 Task: Search one way flight ticket for 3 adults, 3 children in business from Ketchikan: Ketchikan International Airport to South Bend: South Bend International Airport on 8-6-2023. Choice of flights is Royal air maroc. Number of bags: 4 checked bags. Price is upto 84000. Outbound departure time preference is 10:30.
Action: Mouse moved to (365, 152)
Screenshot: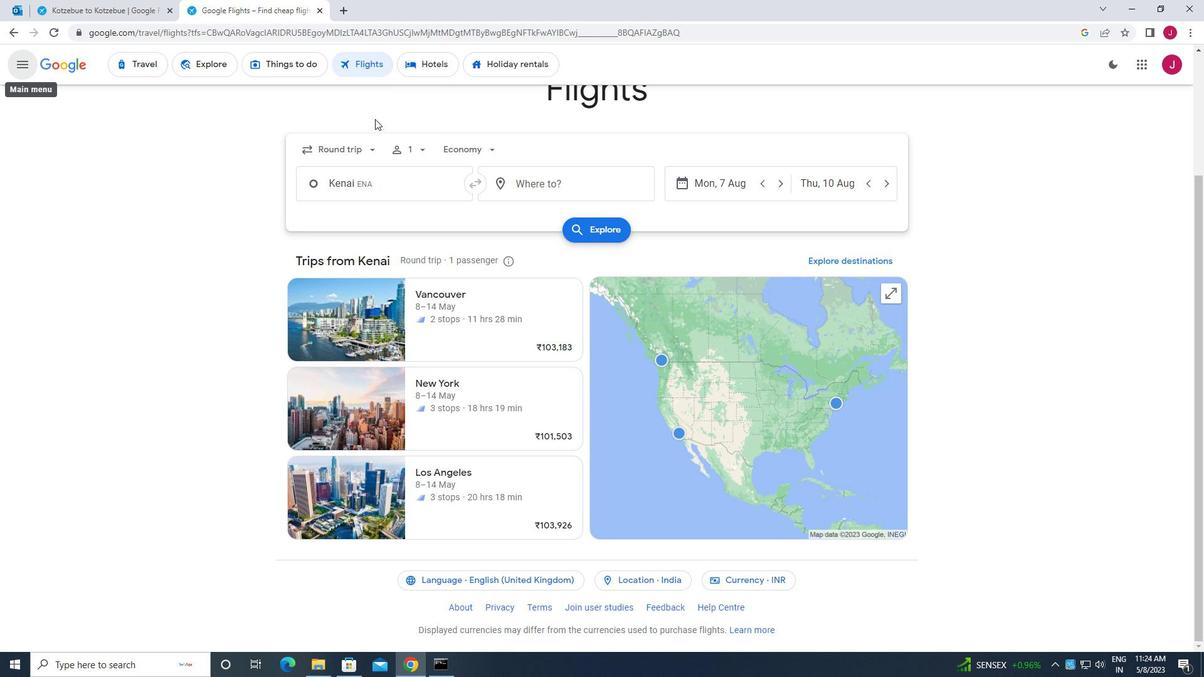 
Action: Mouse pressed left at (365, 152)
Screenshot: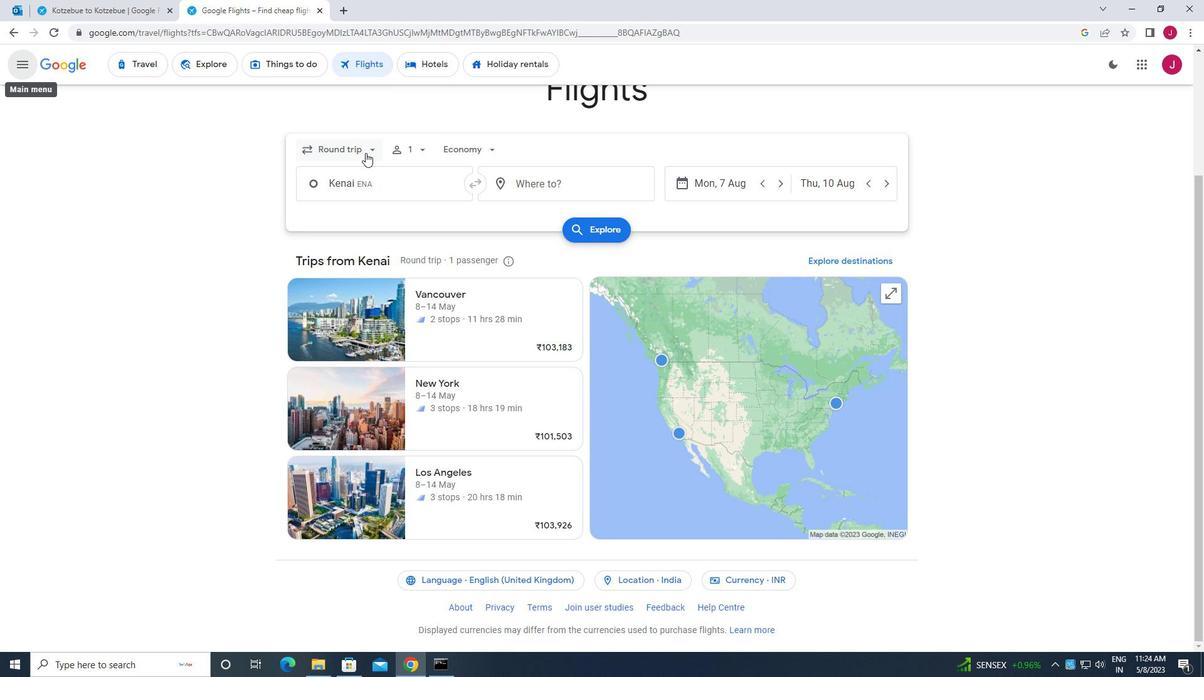 
Action: Mouse moved to (366, 204)
Screenshot: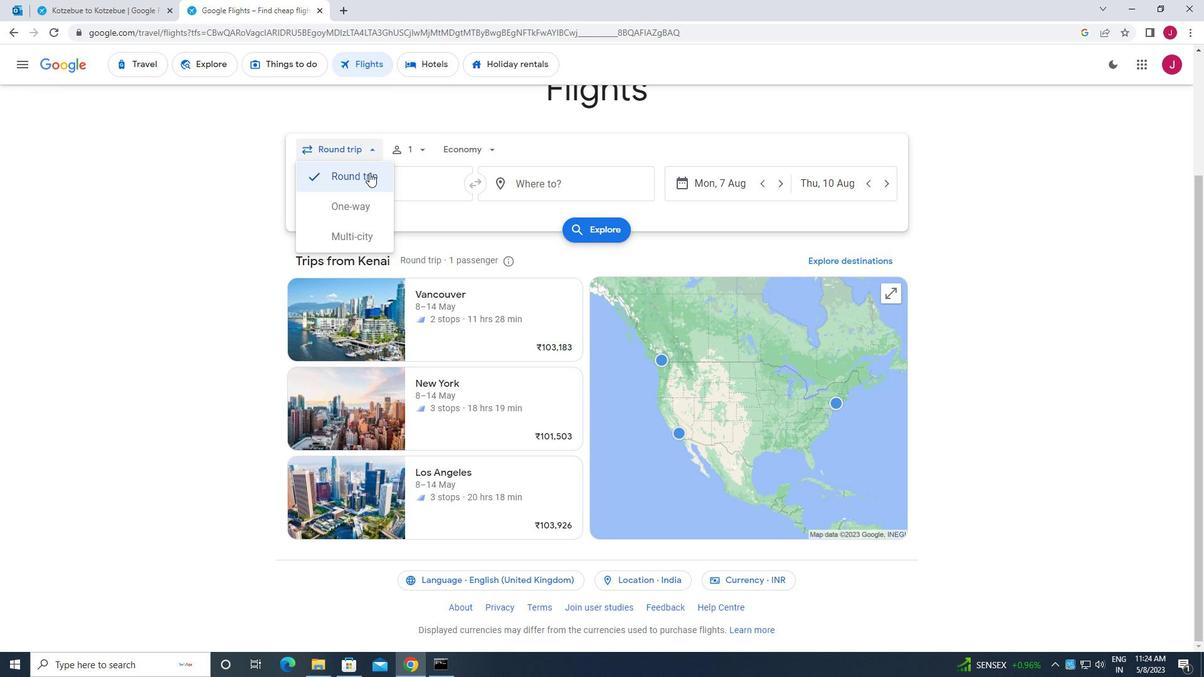 
Action: Mouse pressed left at (366, 204)
Screenshot: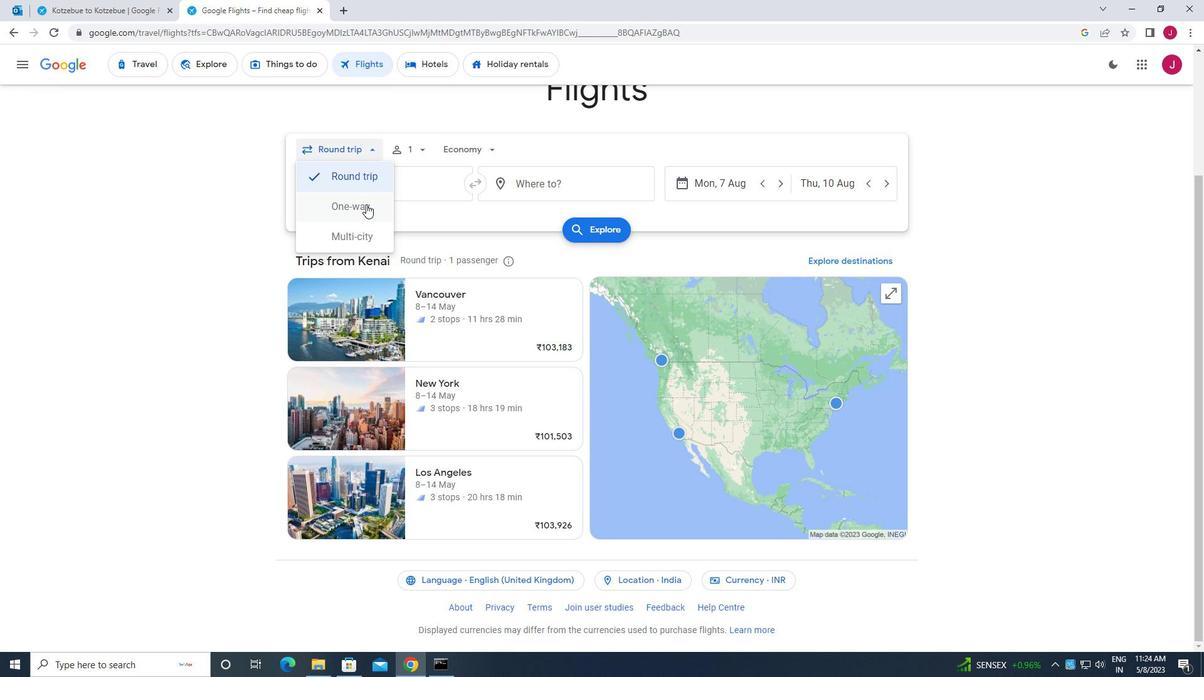
Action: Mouse moved to (417, 152)
Screenshot: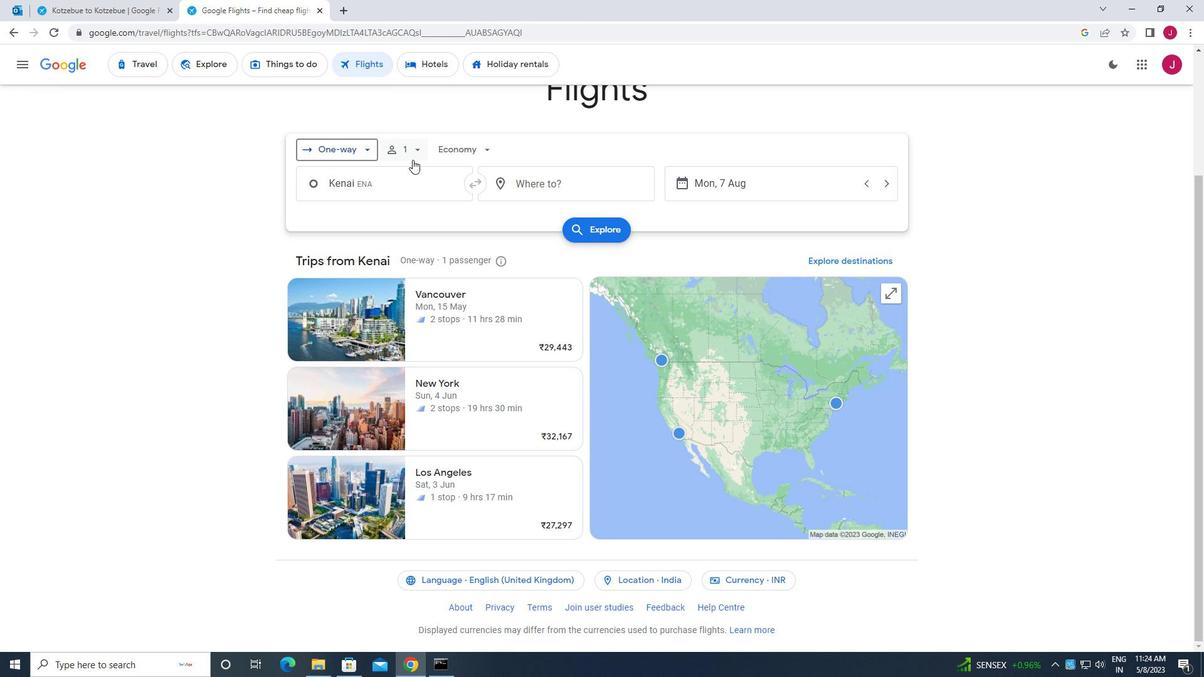 
Action: Mouse pressed left at (417, 152)
Screenshot: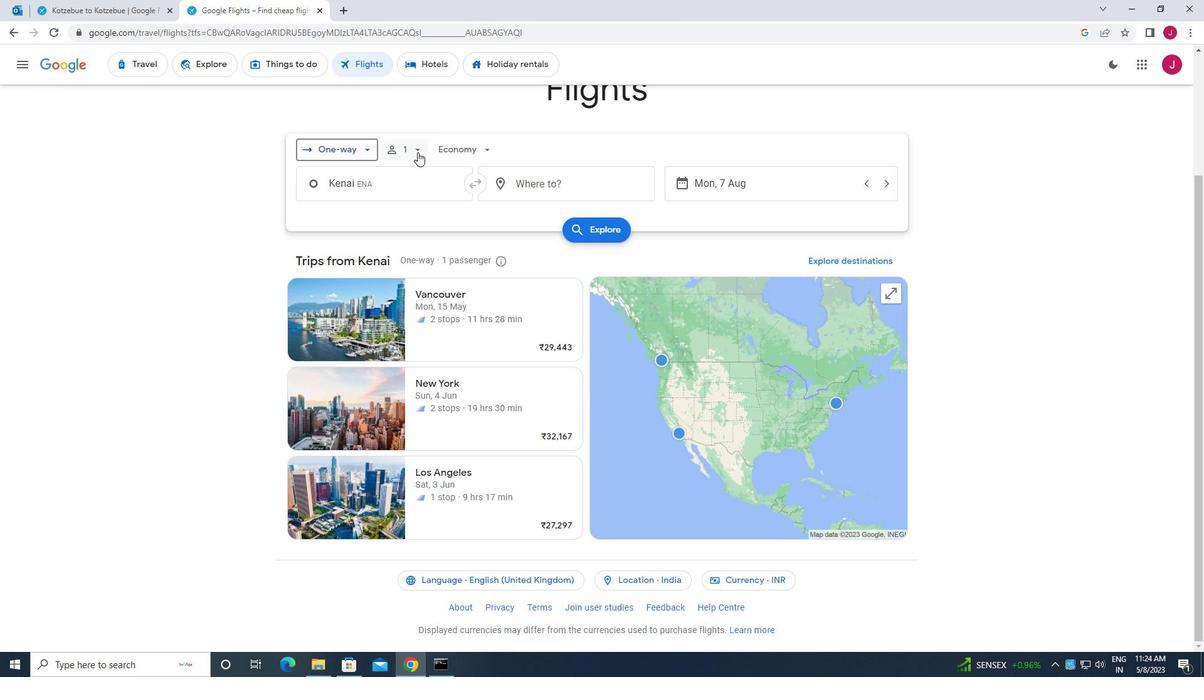 
Action: Mouse moved to (522, 184)
Screenshot: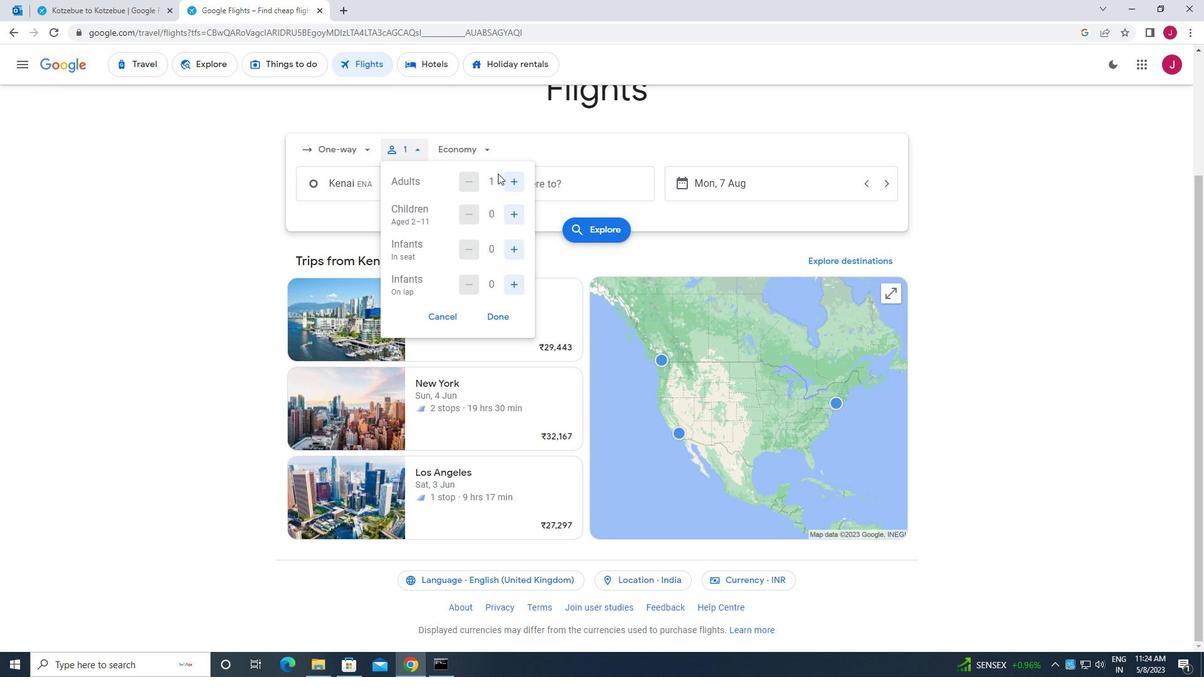 
Action: Mouse pressed left at (522, 184)
Screenshot: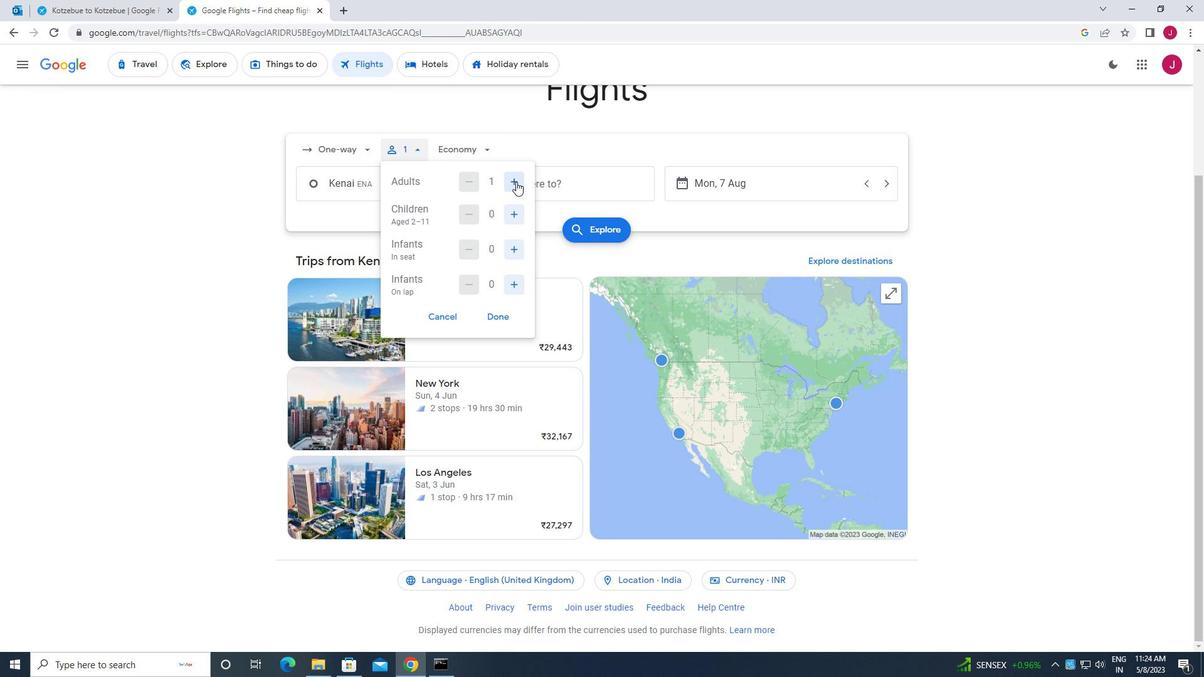 
Action: Mouse pressed left at (522, 184)
Screenshot: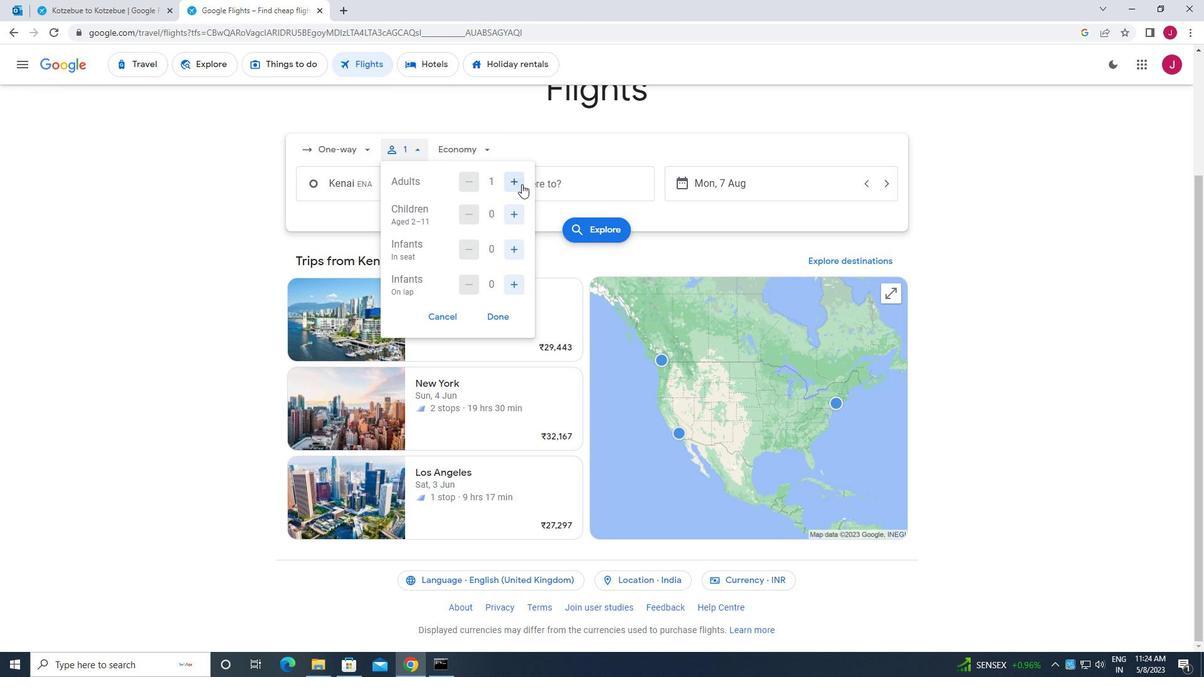 
Action: Mouse moved to (515, 213)
Screenshot: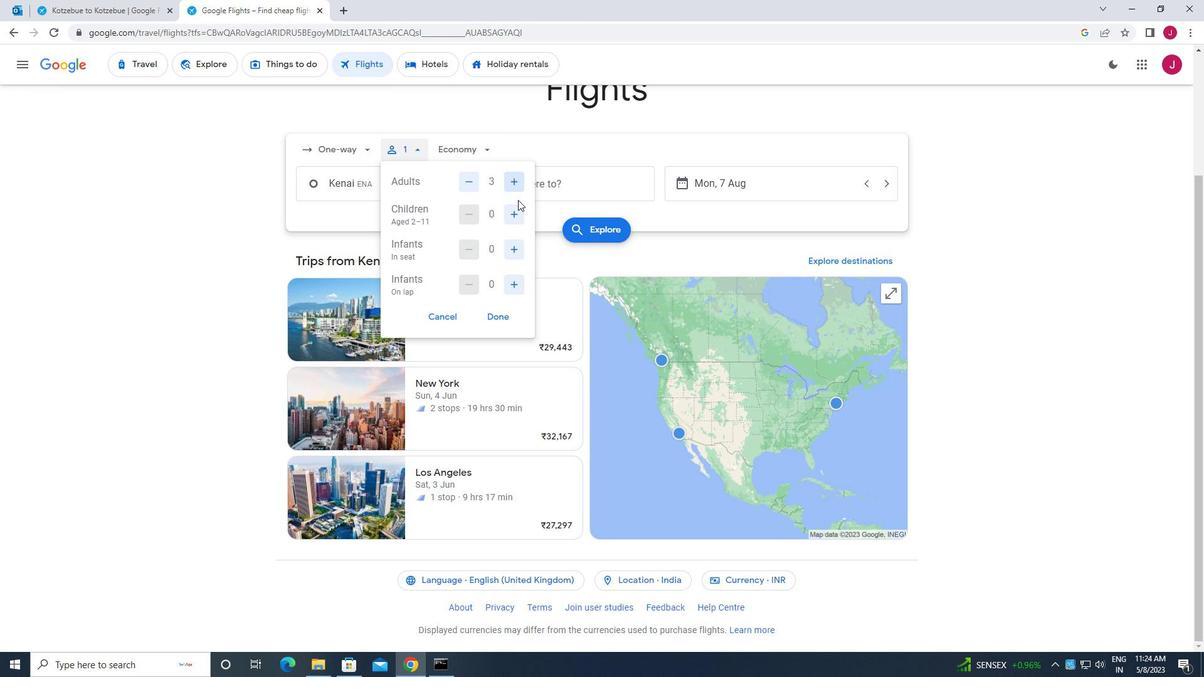 
Action: Mouse pressed left at (515, 213)
Screenshot: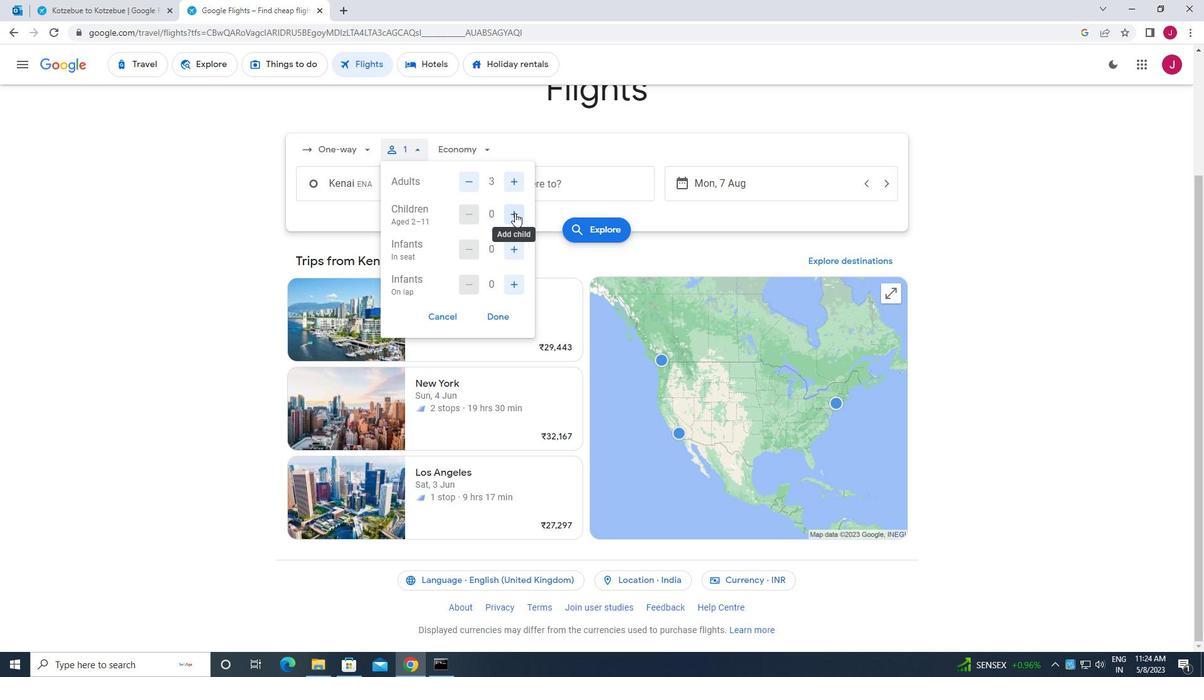 
Action: Mouse pressed left at (515, 213)
Screenshot: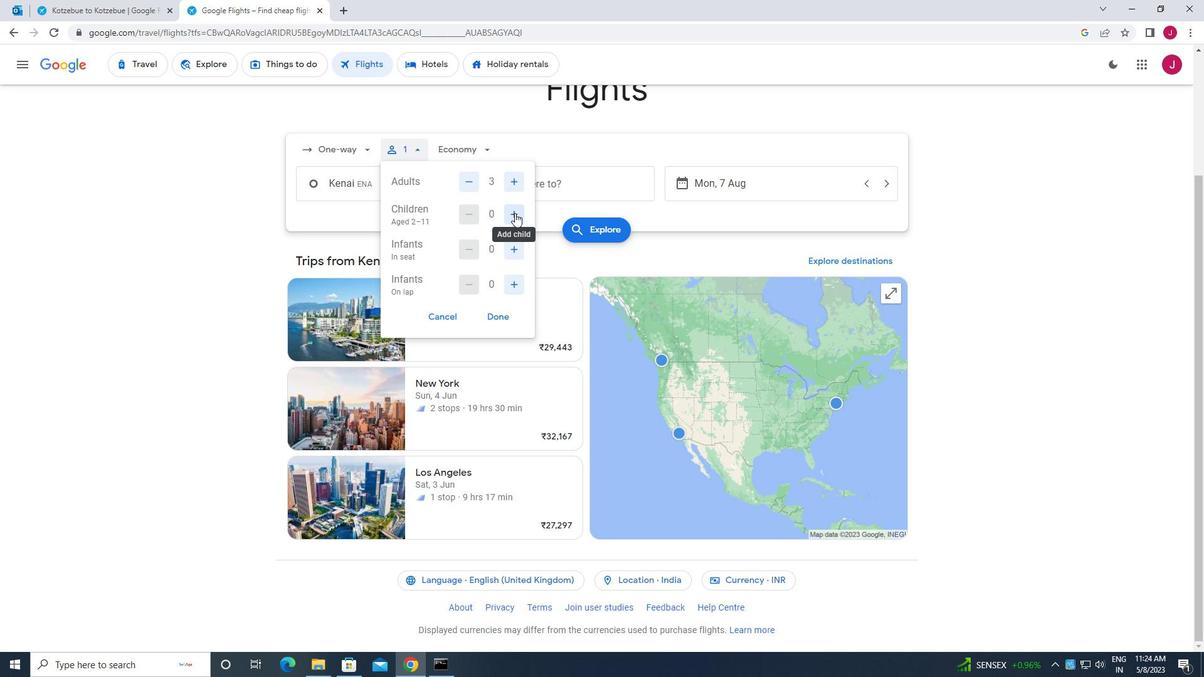 
Action: Mouse moved to (515, 212)
Screenshot: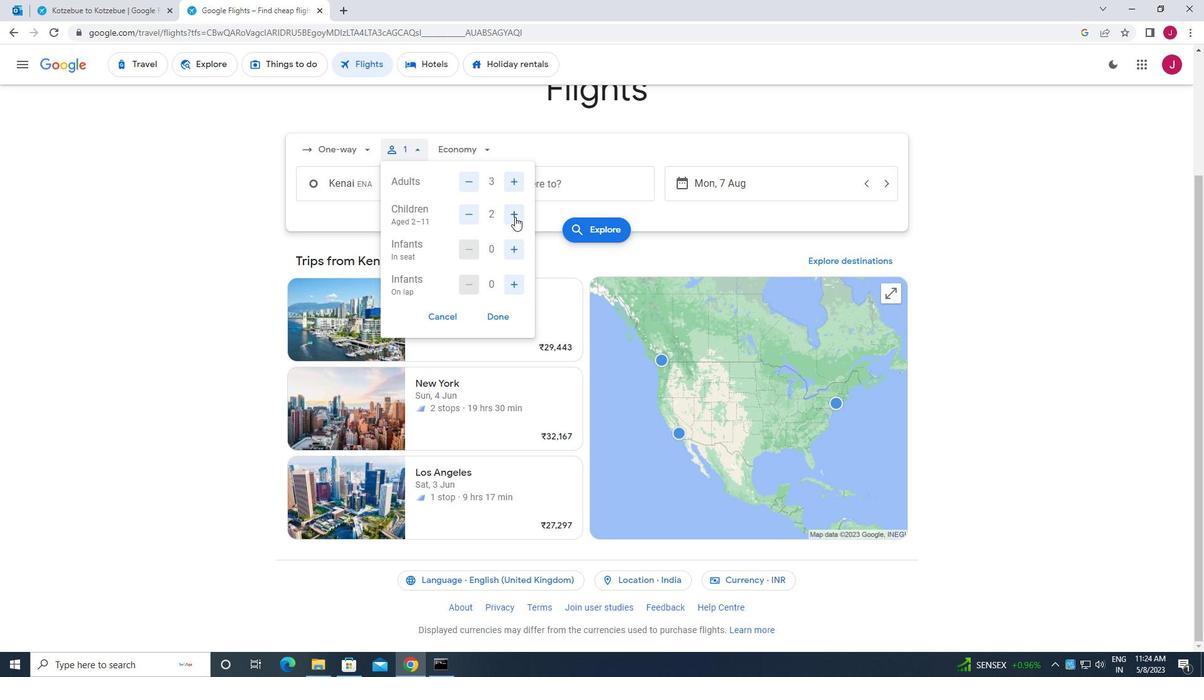 
Action: Mouse pressed left at (515, 212)
Screenshot: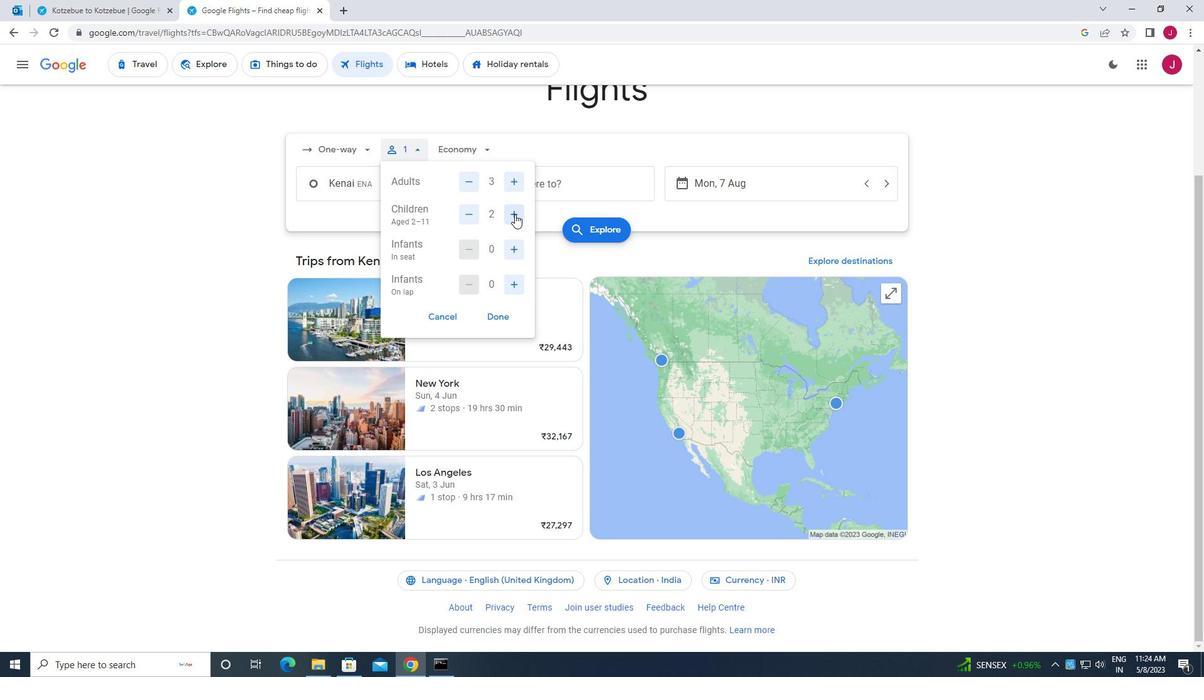 
Action: Mouse moved to (496, 317)
Screenshot: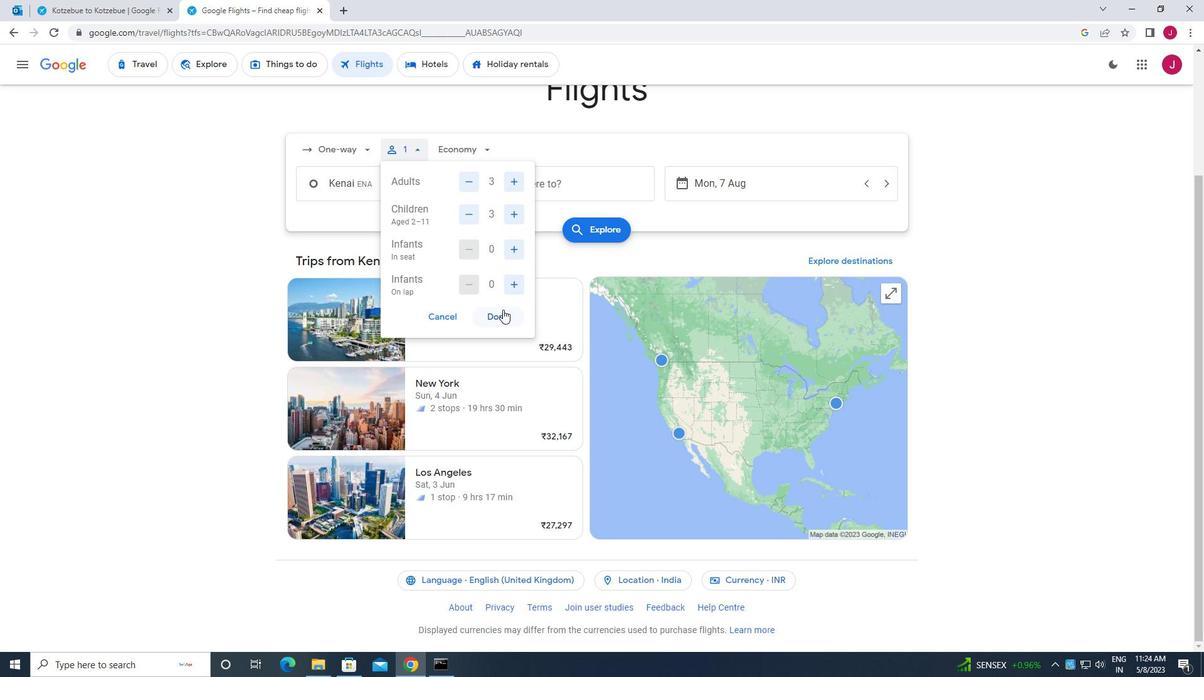 
Action: Mouse pressed left at (496, 317)
Screenshot: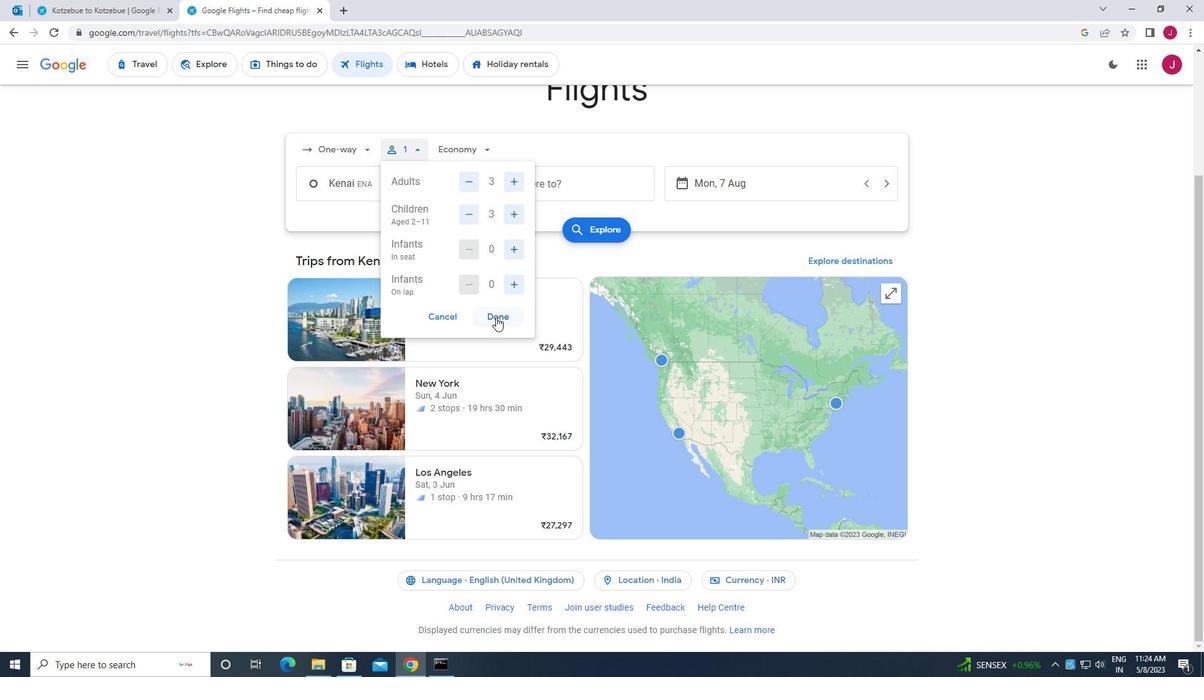 
Action: Mouse moved to (459, 154)
Screenshot: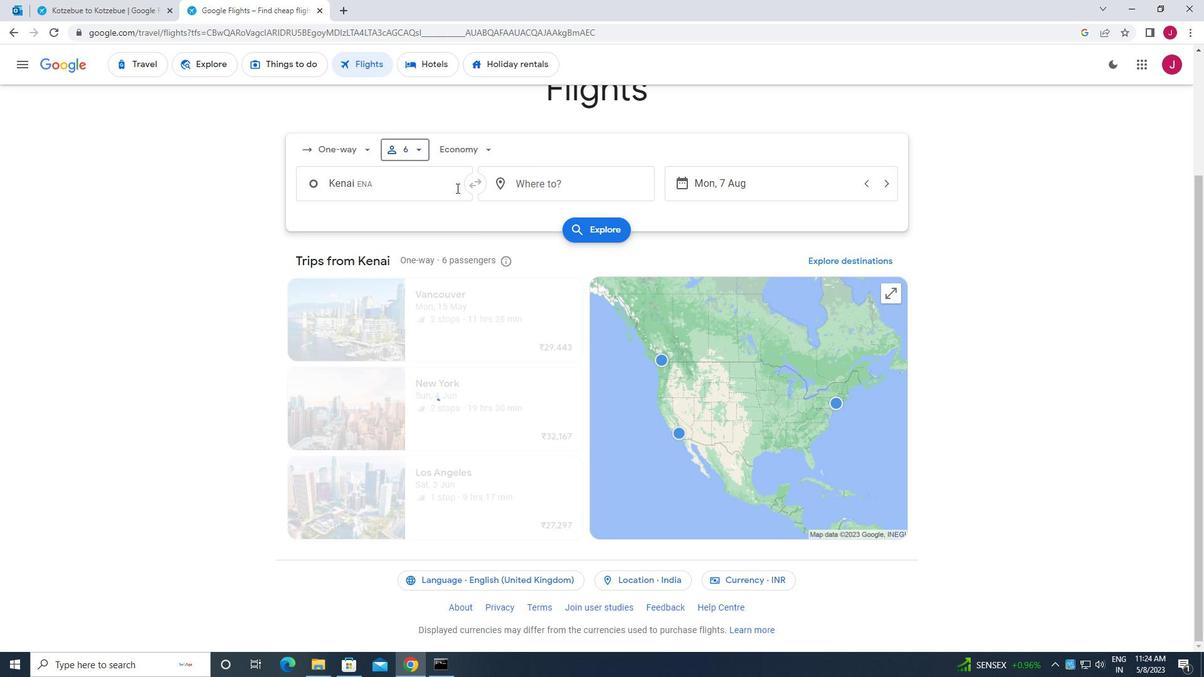 
Action: Mouse pressed left at (459, 154)
Screenshot: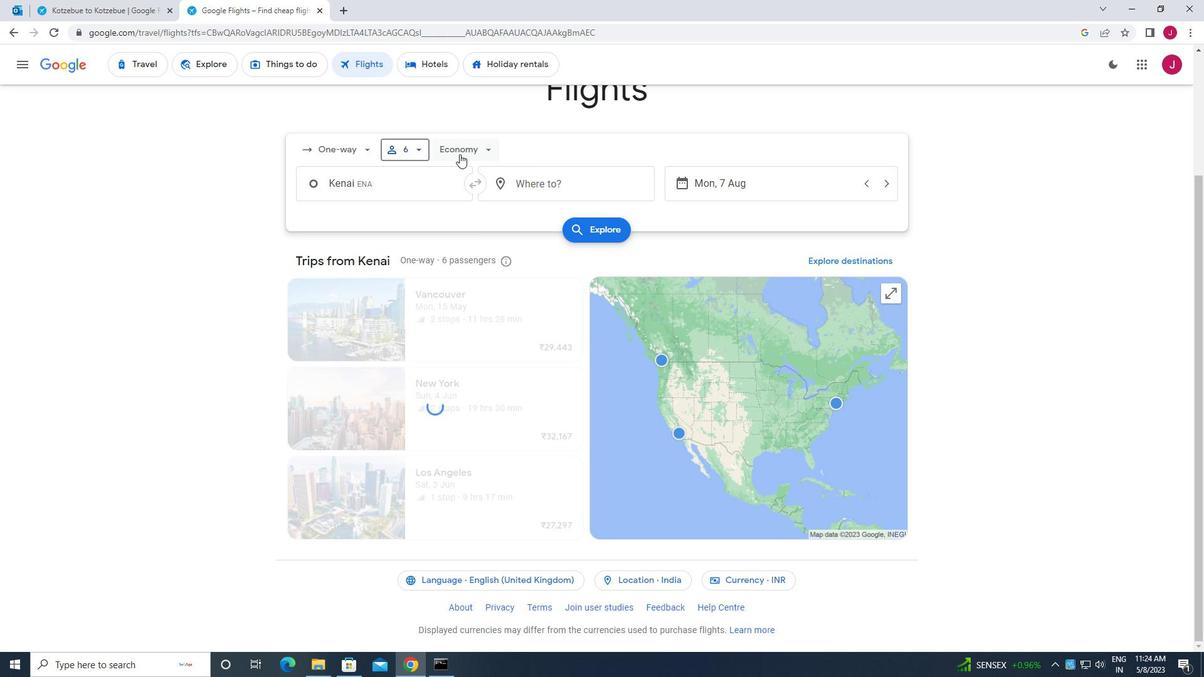
Action: Mouse moved to (476, 235)
Screenshot: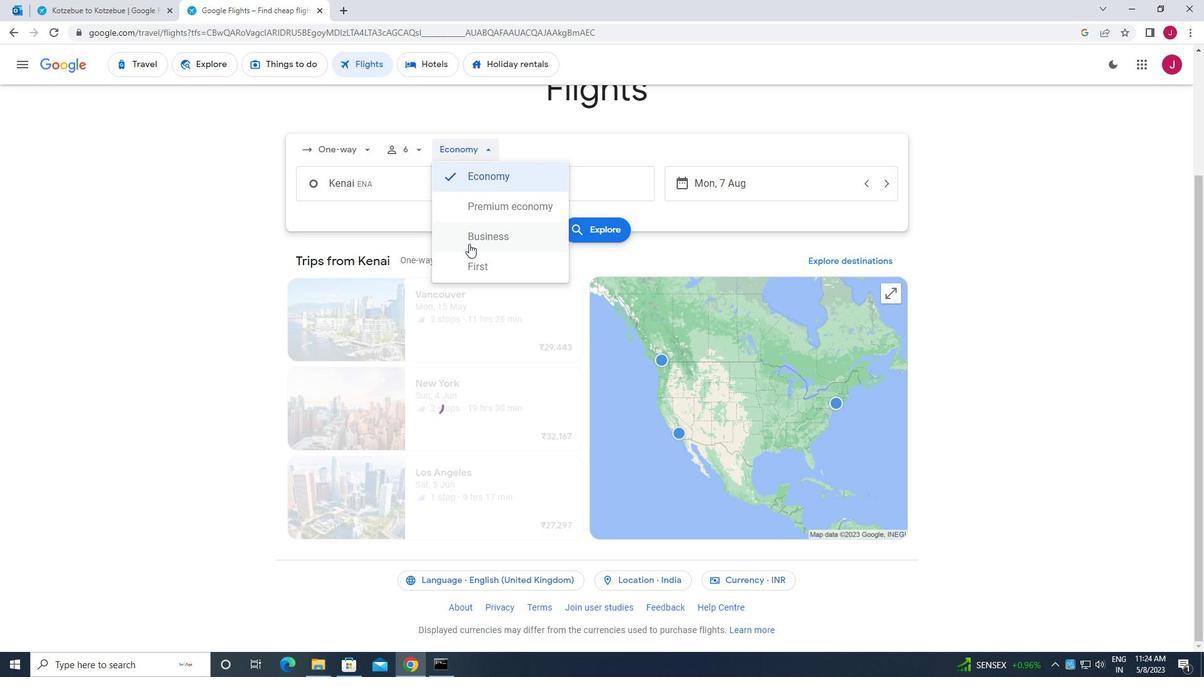 
Action: Mouse pressed left at (476, 235)
Screenshot: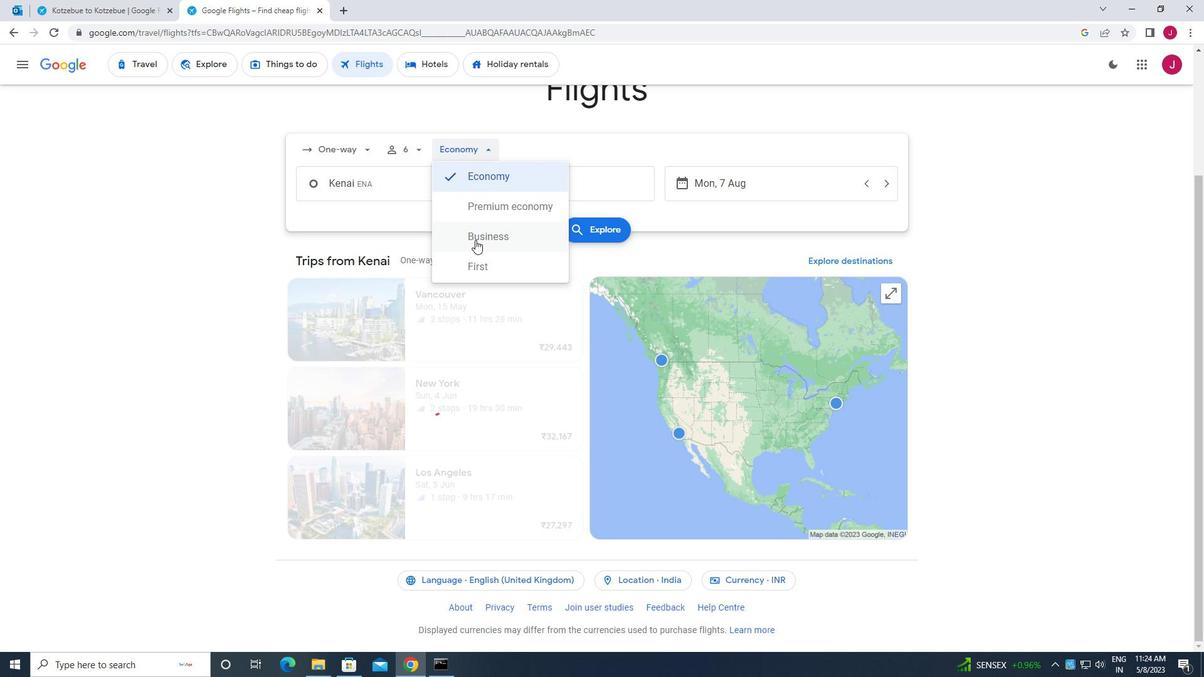 
Action: Mouse moved to (396, 181)
Screenshot: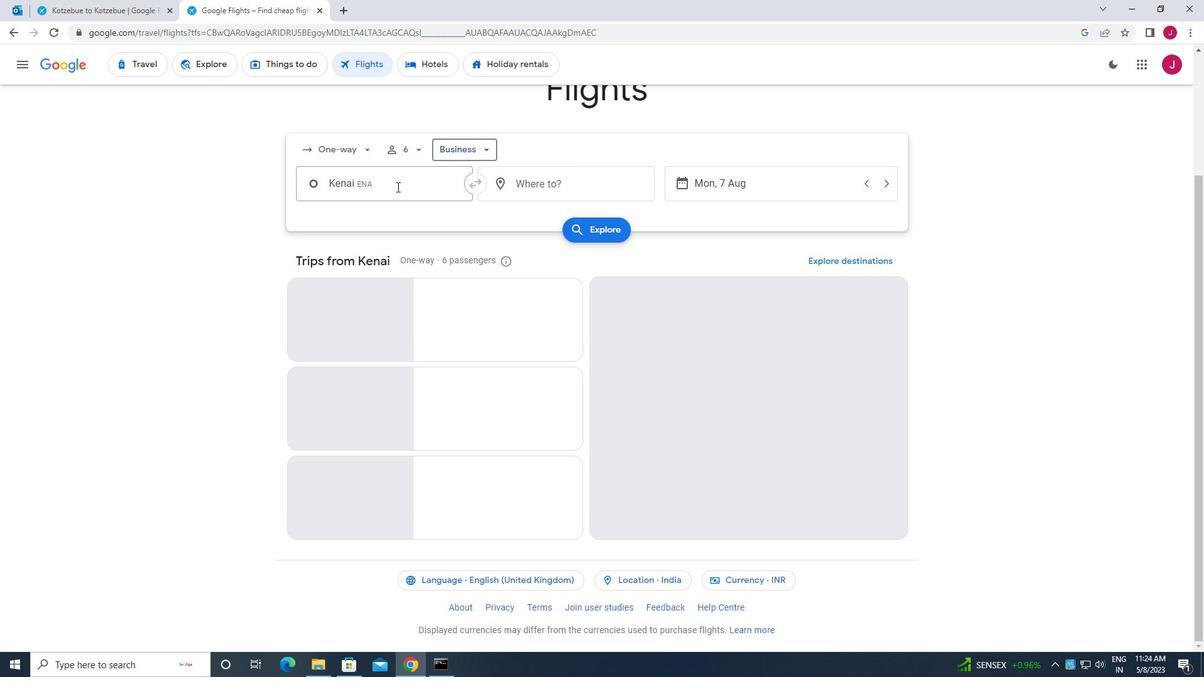 
Action: Mouse pressed left at (396, 181)
Screenshot: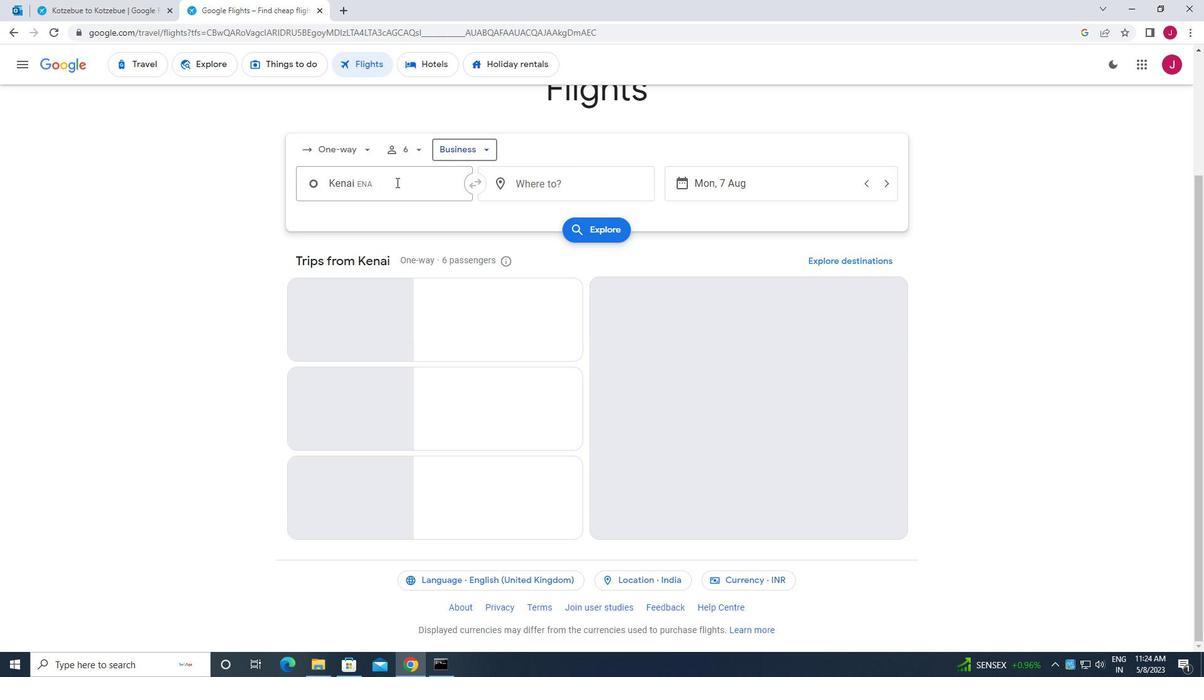 
Action: Mouse moved to (404, 188)
Screenshot: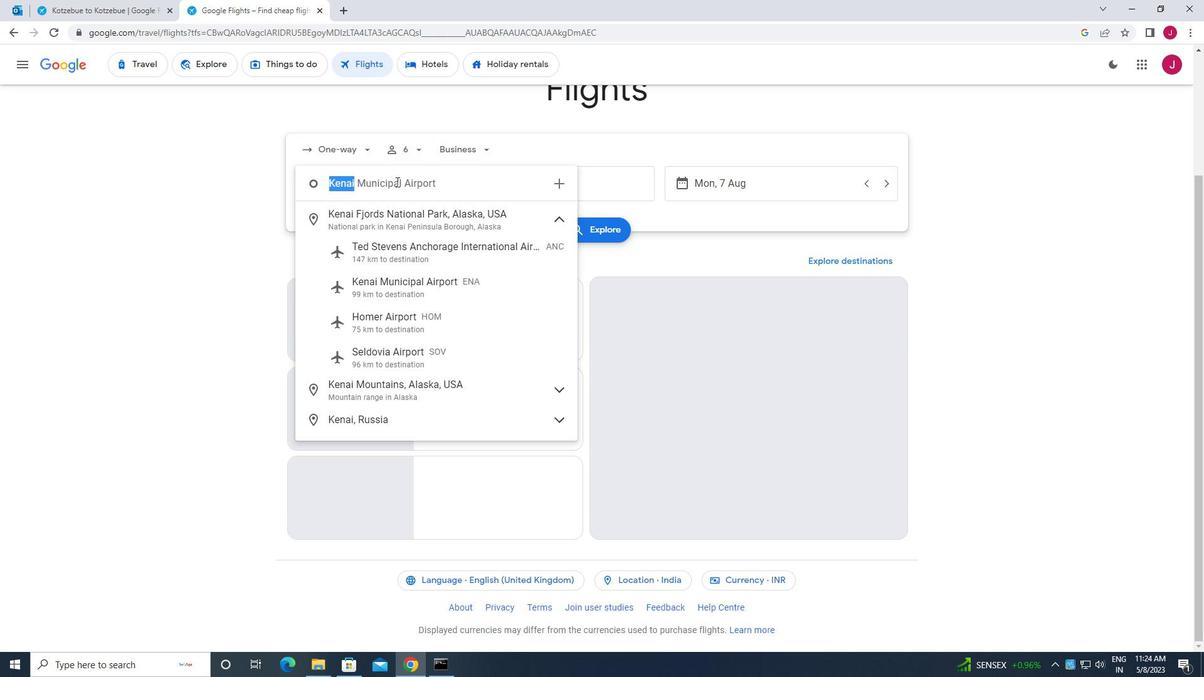 
Action: Key pressed ketchikan
Screenshot: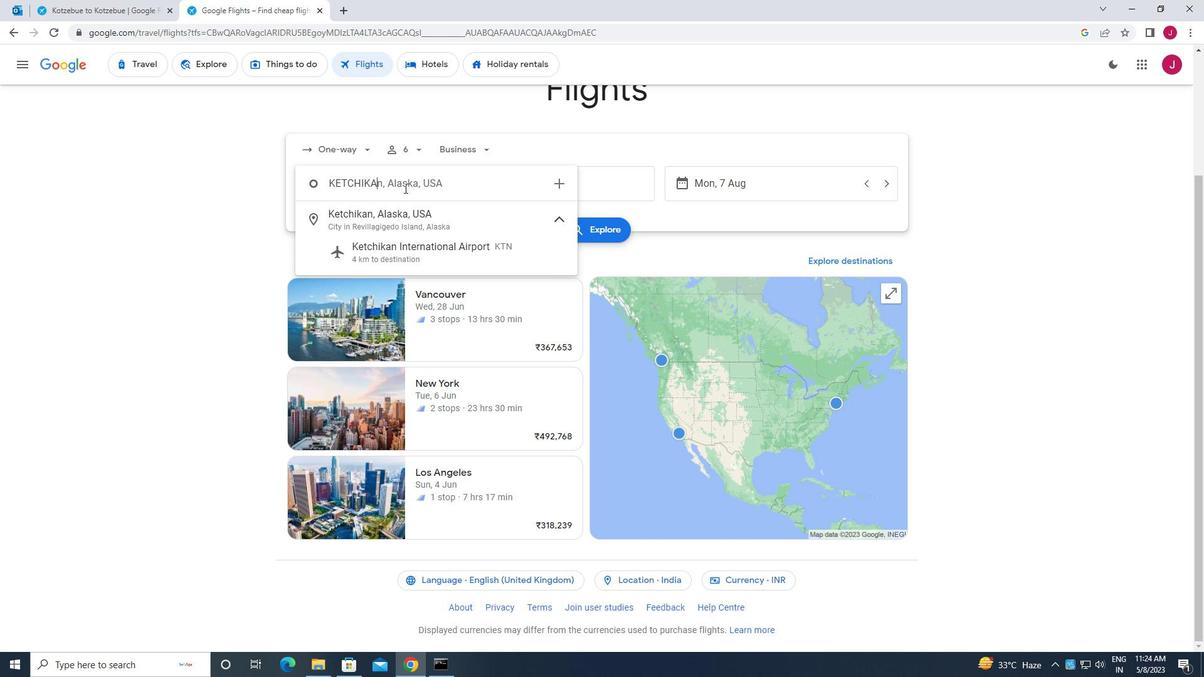 
Action: Mouse moved to (444, 245)
Screenshot: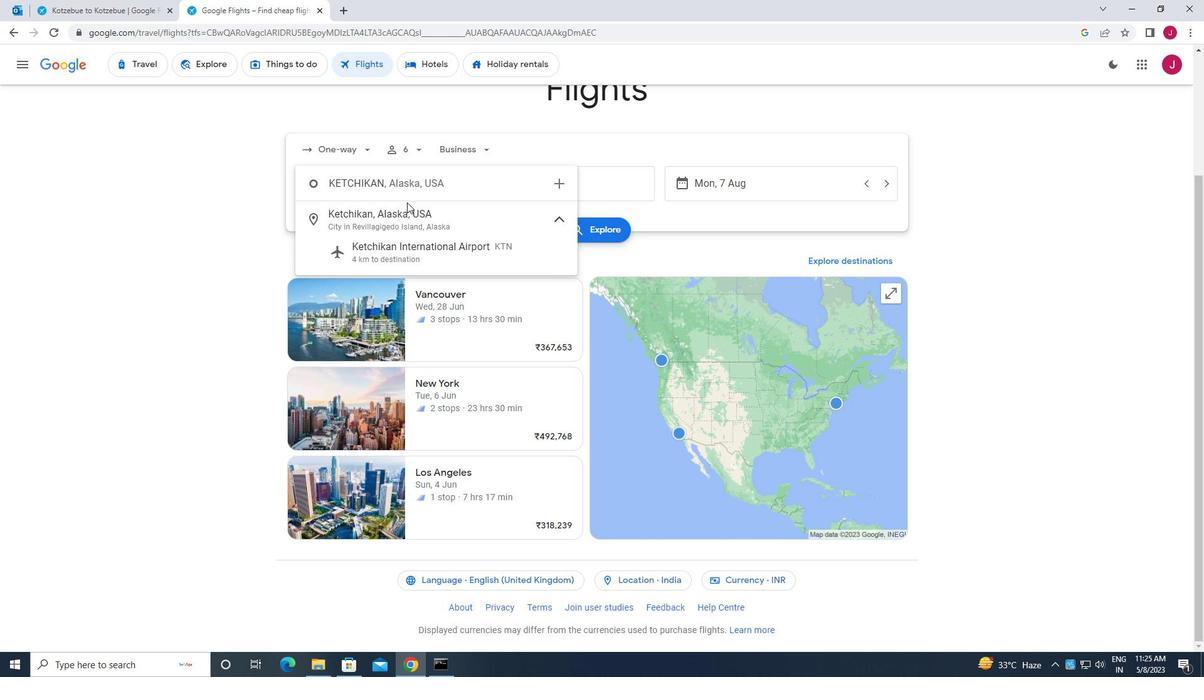 
Action: Mouse pressed left at (444, 245)
Screenshot: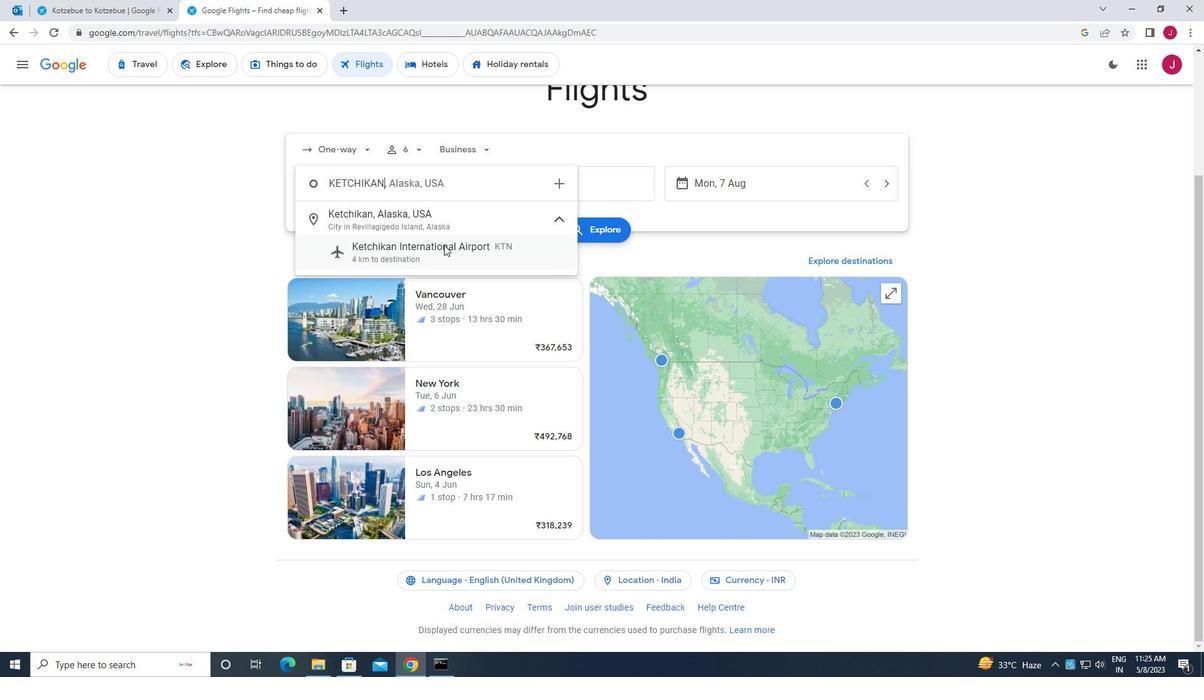 
Action: Mouse moved to (606, 176)
Screenshot: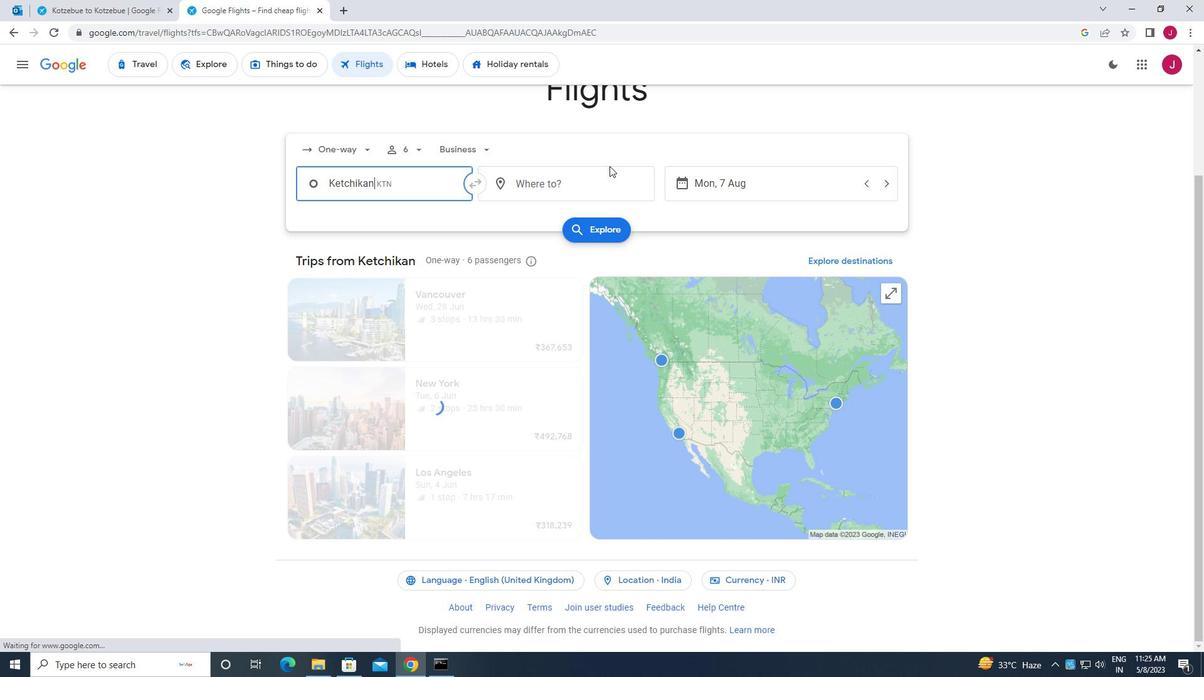 
Action: Mouse pressed left at (606, 176)
Screenshot: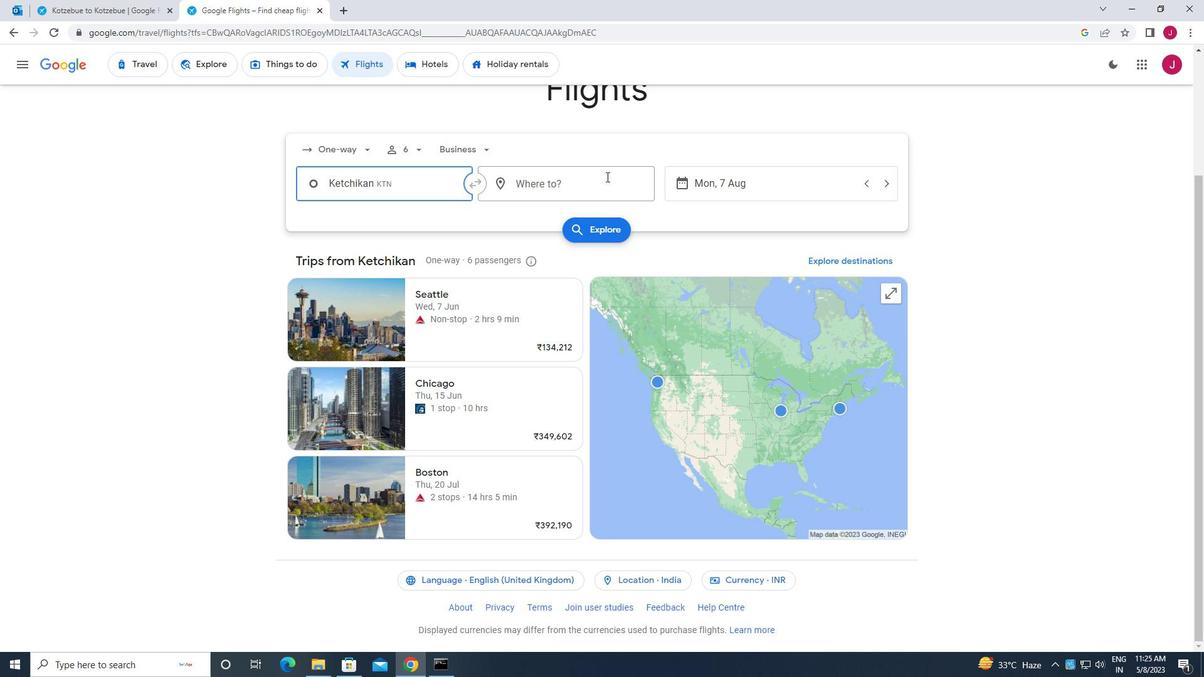 
Action: Key pressed south<Key.space>b
Screenshot: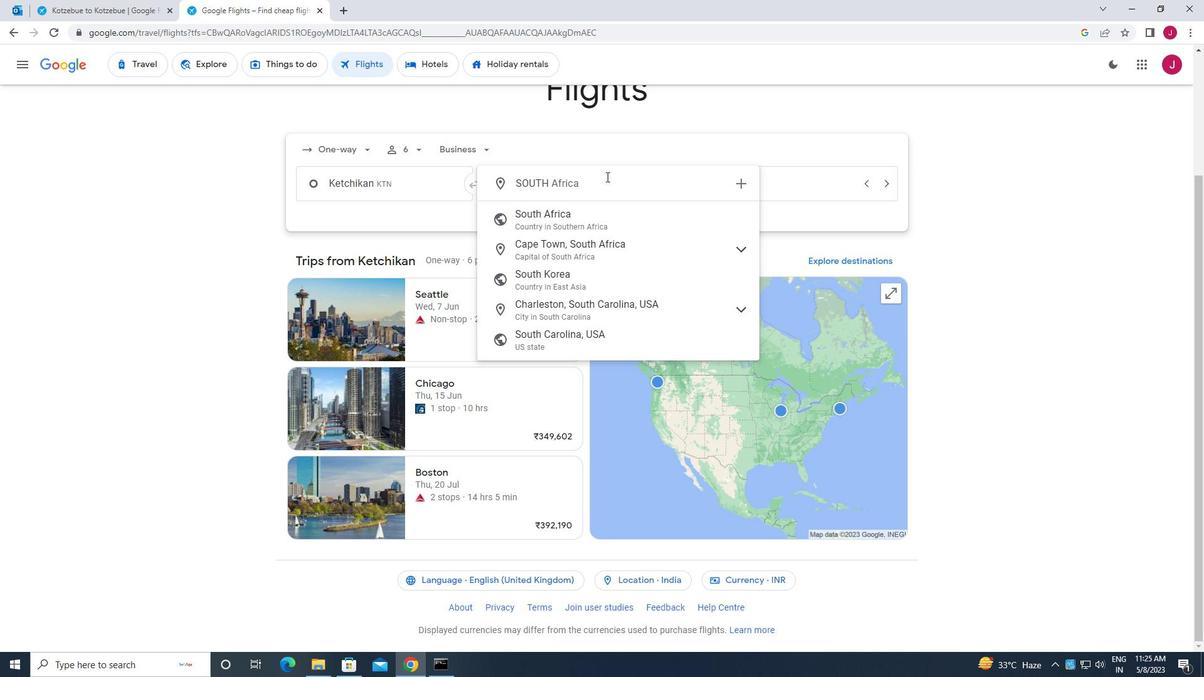 
Action: Mouse moved to (623, 245)
Screenshot: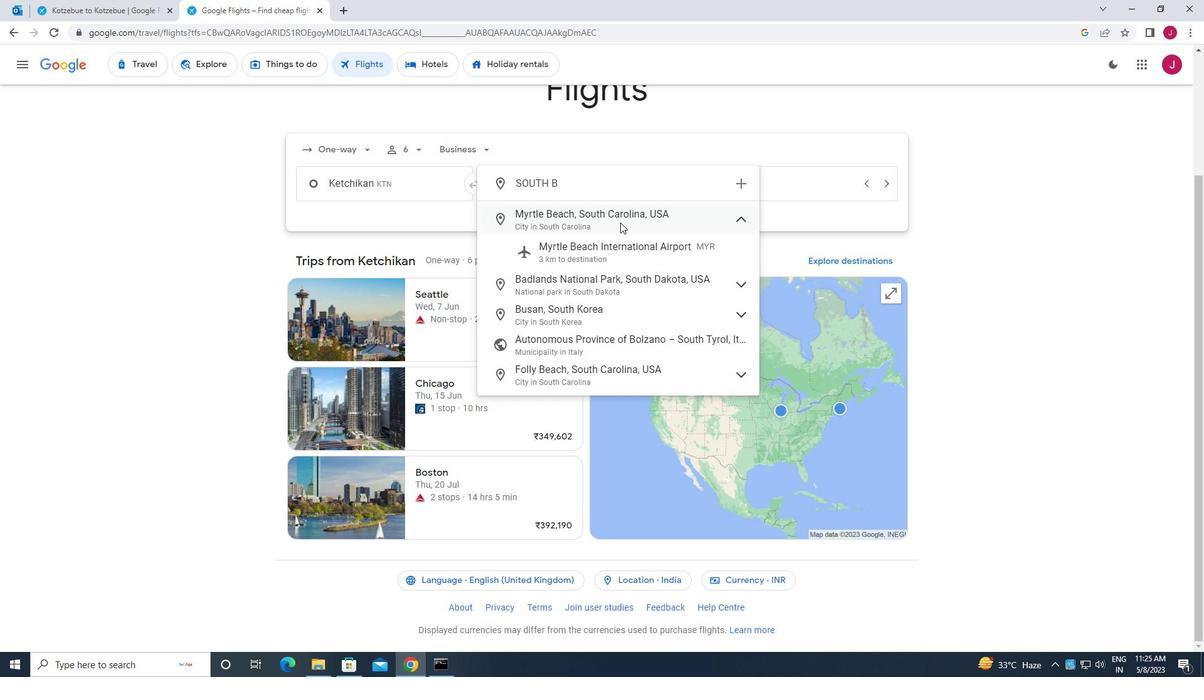 
Action: Mouse pressed left at (623, 245)
Screenshot: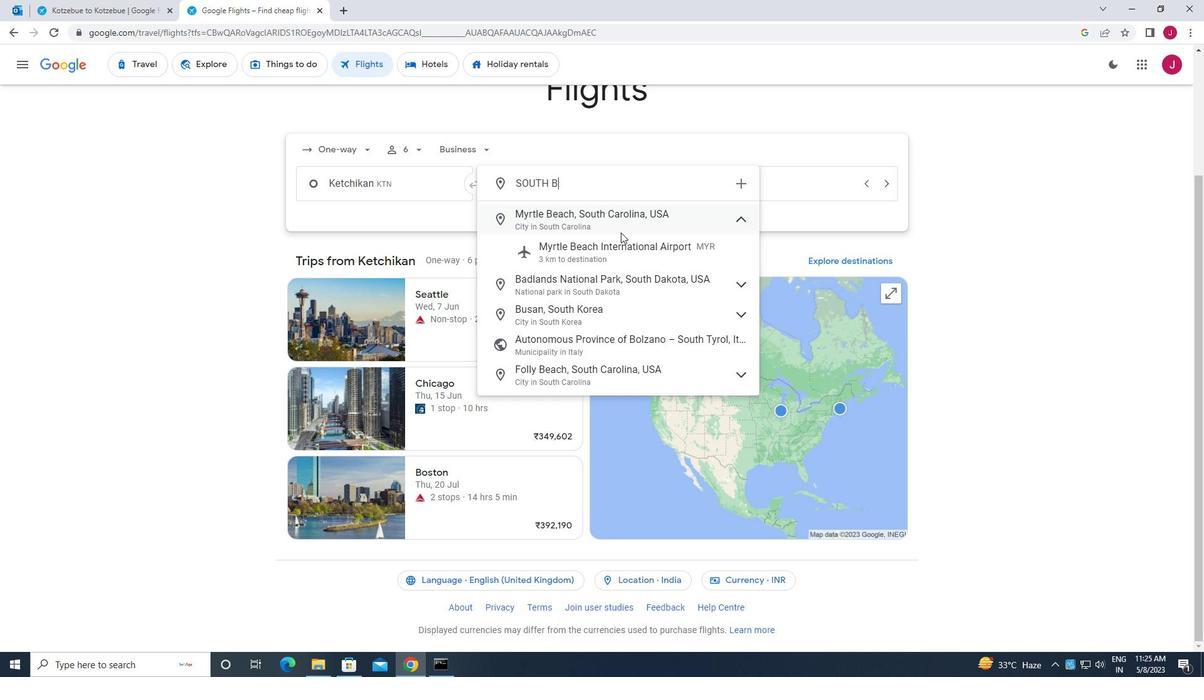 
Action: Mouse moved to (746, 187)
Screenshot: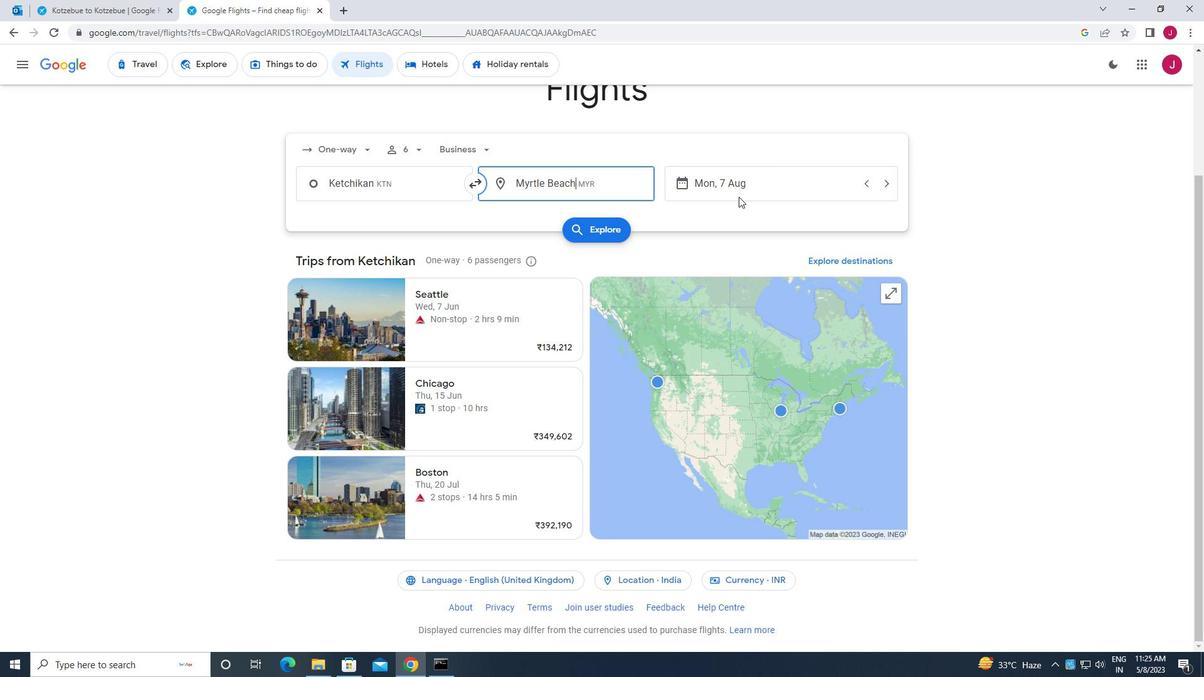 
Action: Mouse pressed left at (746, 187)
Screenshot: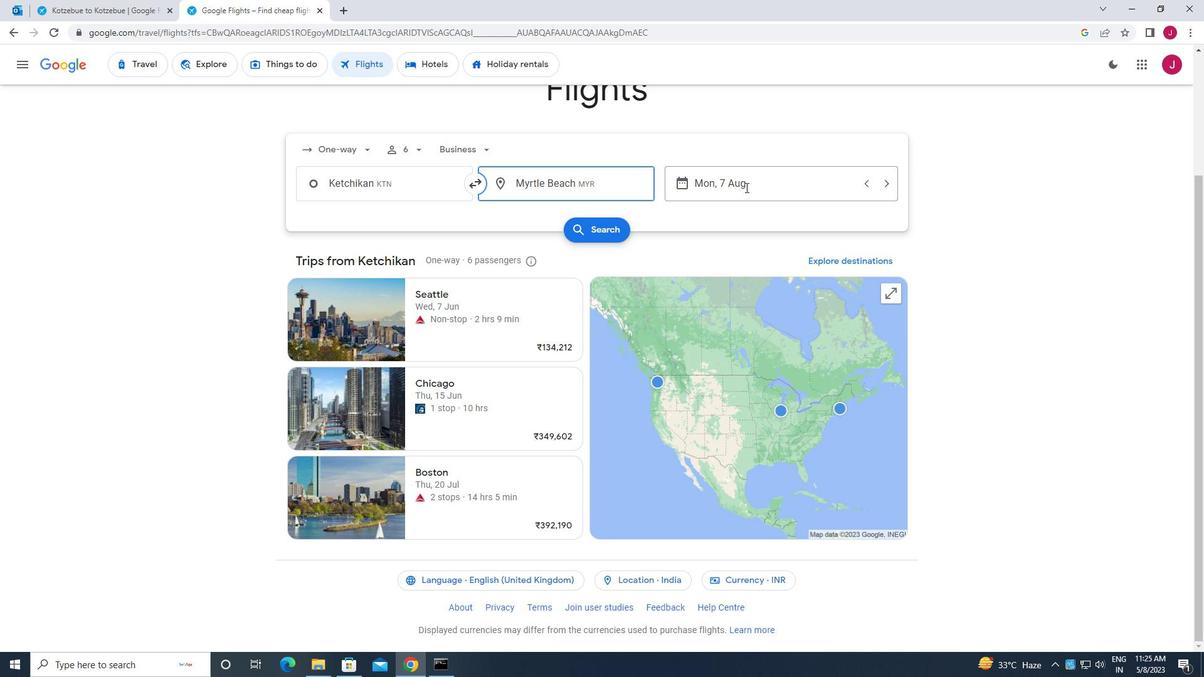
Action: Mouse moved to (458, 311)
Screenshot: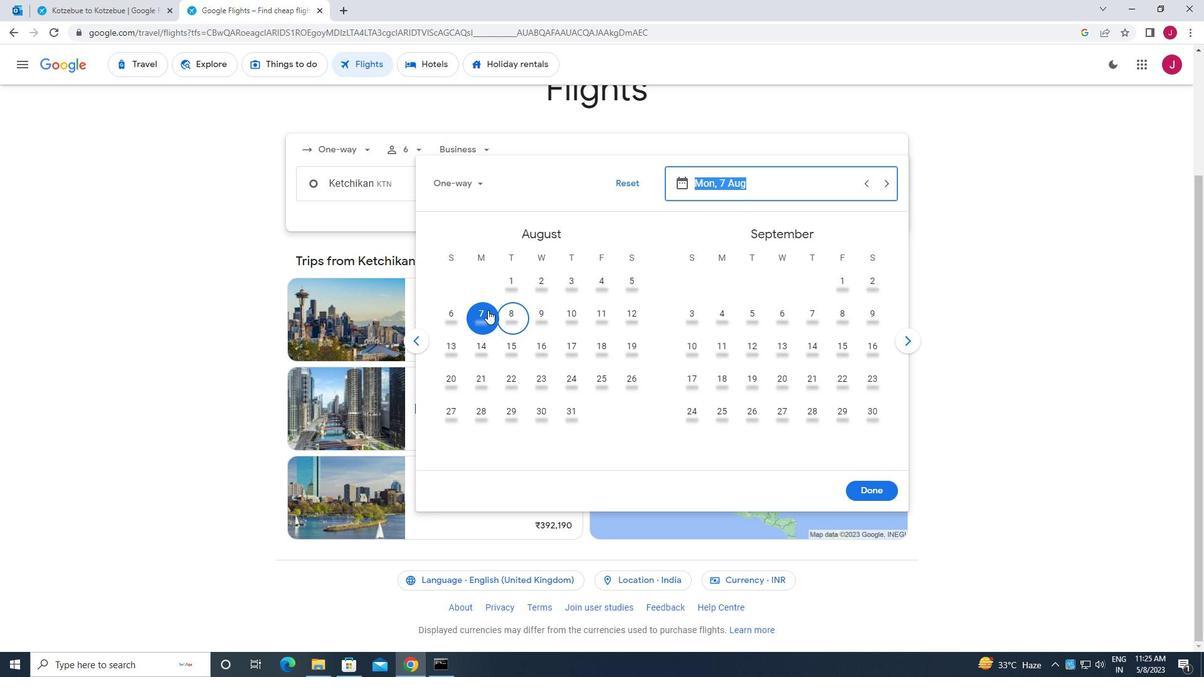 
Action: Mouse pressed left at (458, 311)
Screenshot: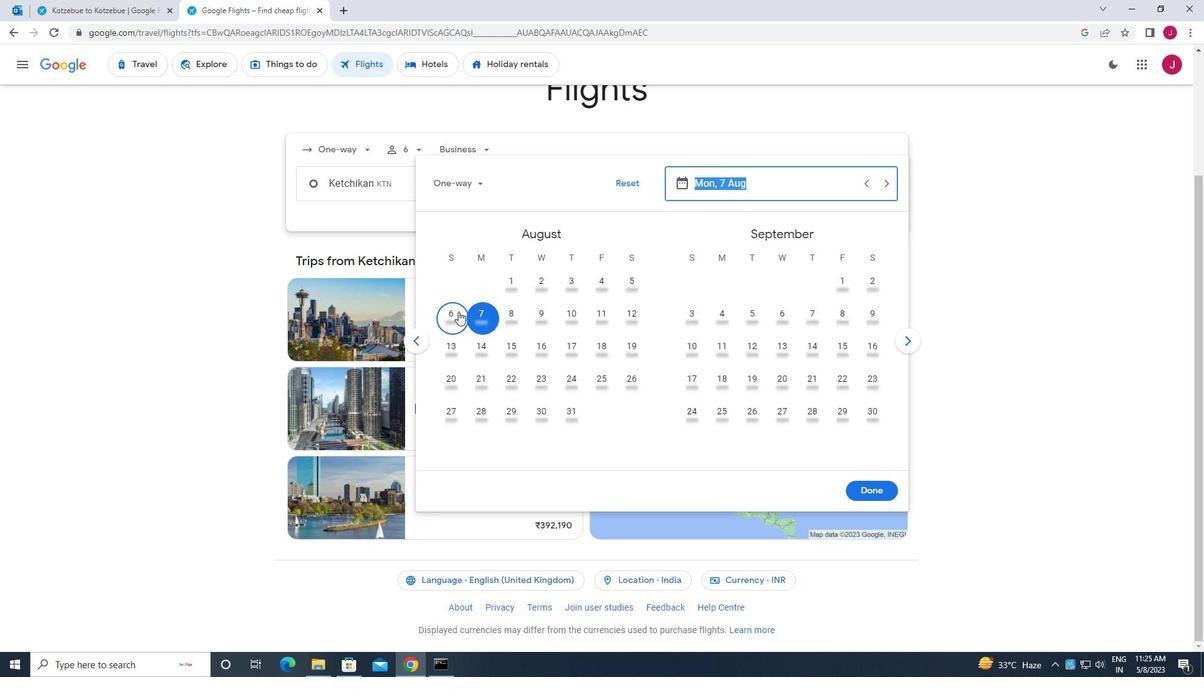 
Action: Mouse moved to (884, 492)
Screenshot: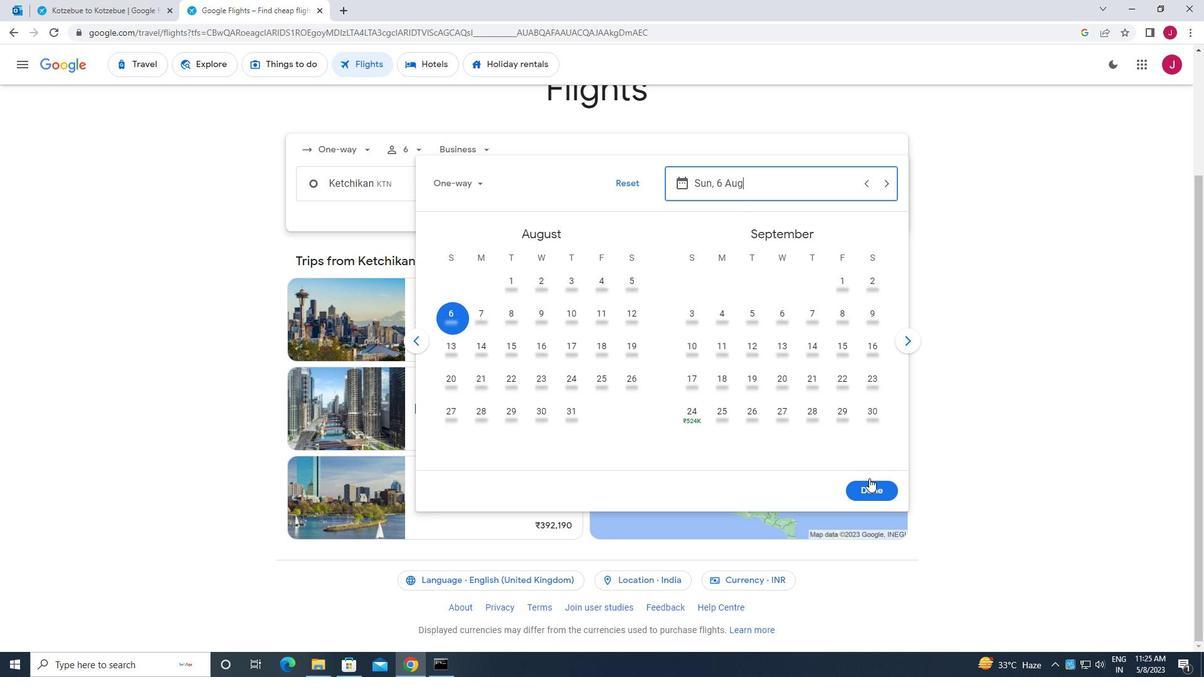 
Action: Mouse pressed left at (884, 492)
Screenshot: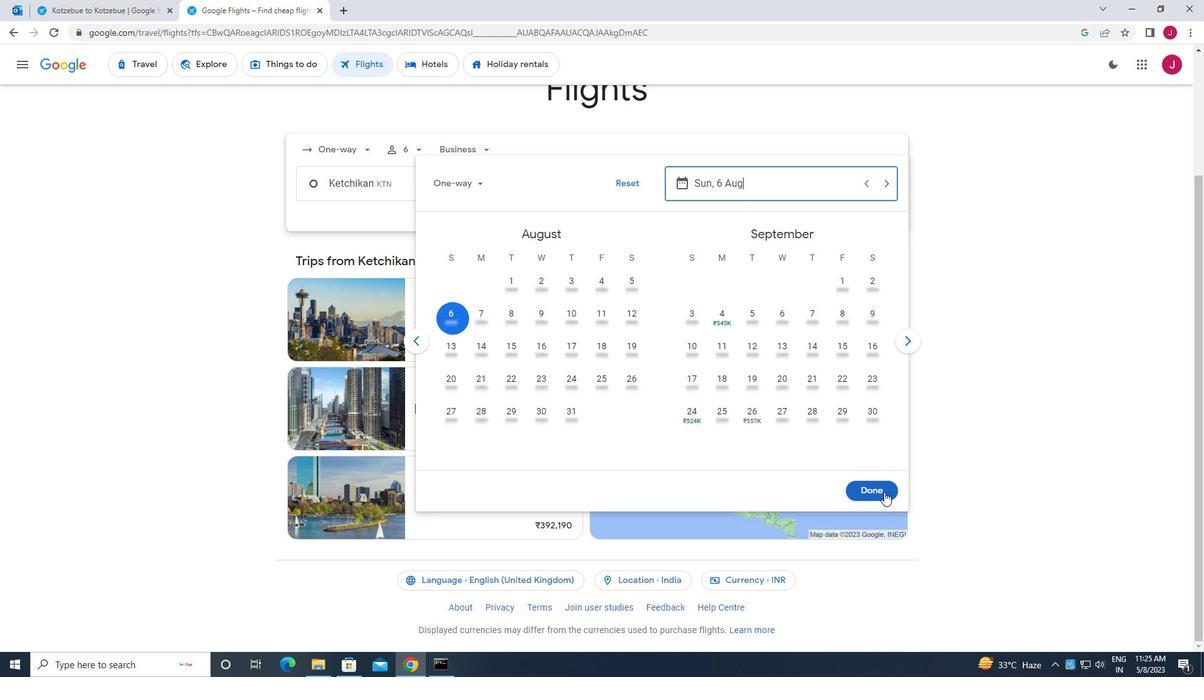 
Action: Mouse moved to (616, 230)
Screenshot: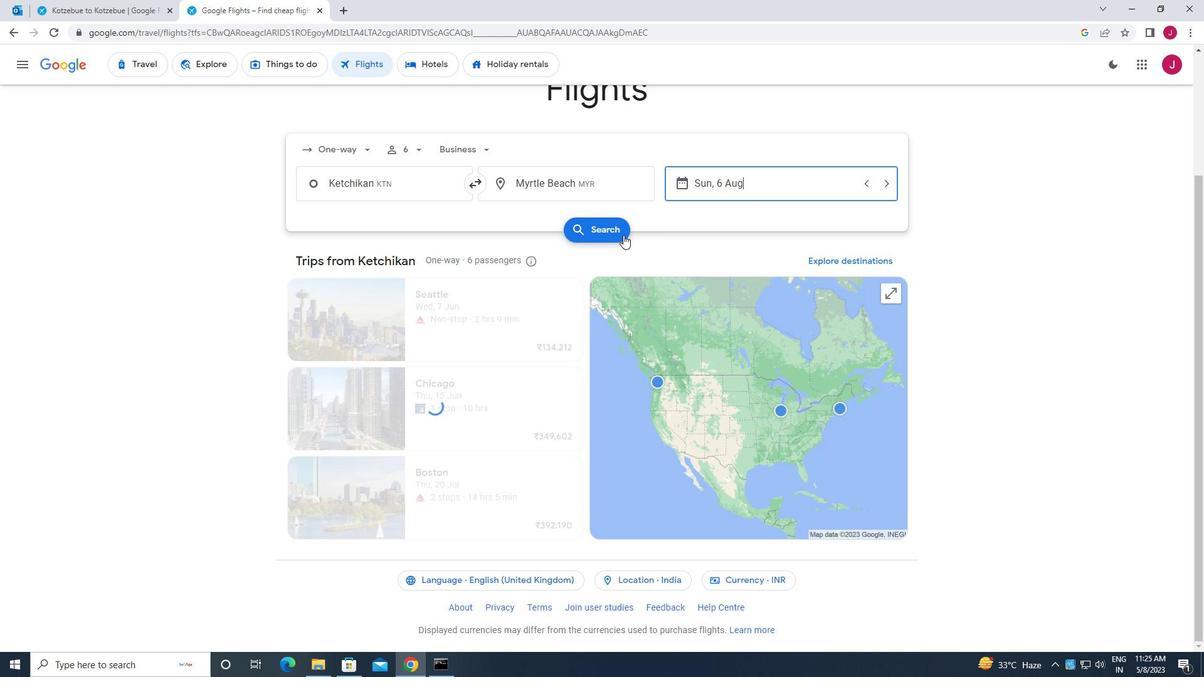 
Action: Mouse pressed left at (616, 230)
Screenshot: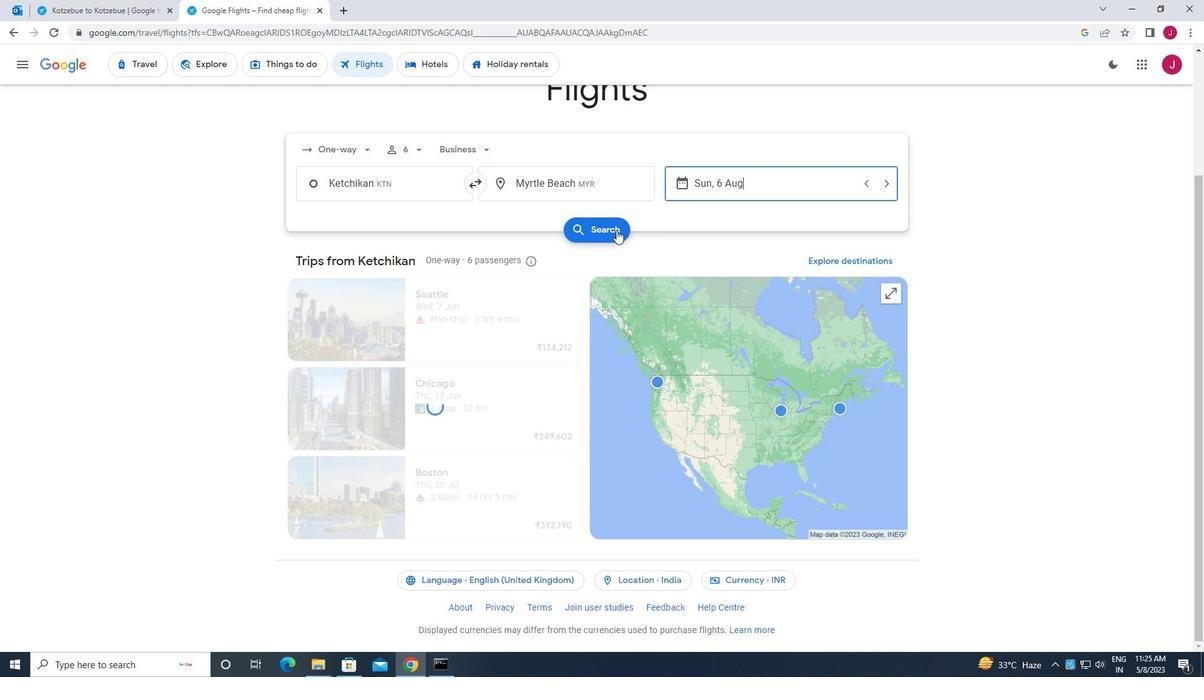 
Action: Mouse moved to (308, 176)
Screenshot: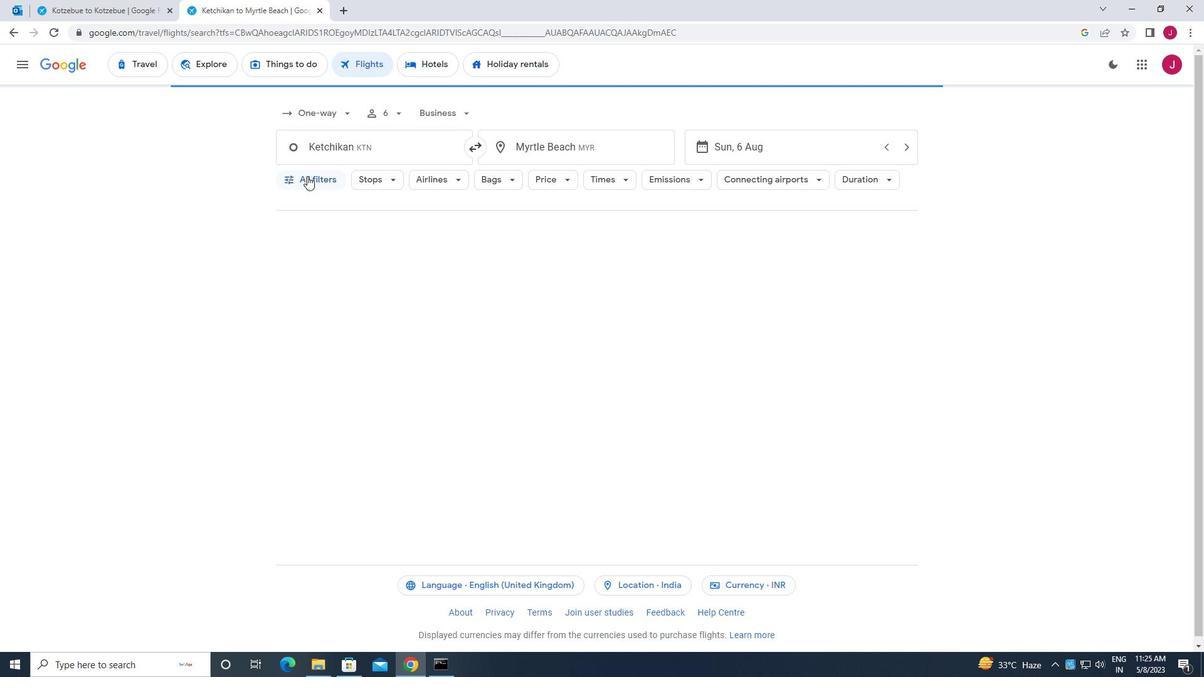 
Action: Mouse pressed left at (308, 176)
Screenshot: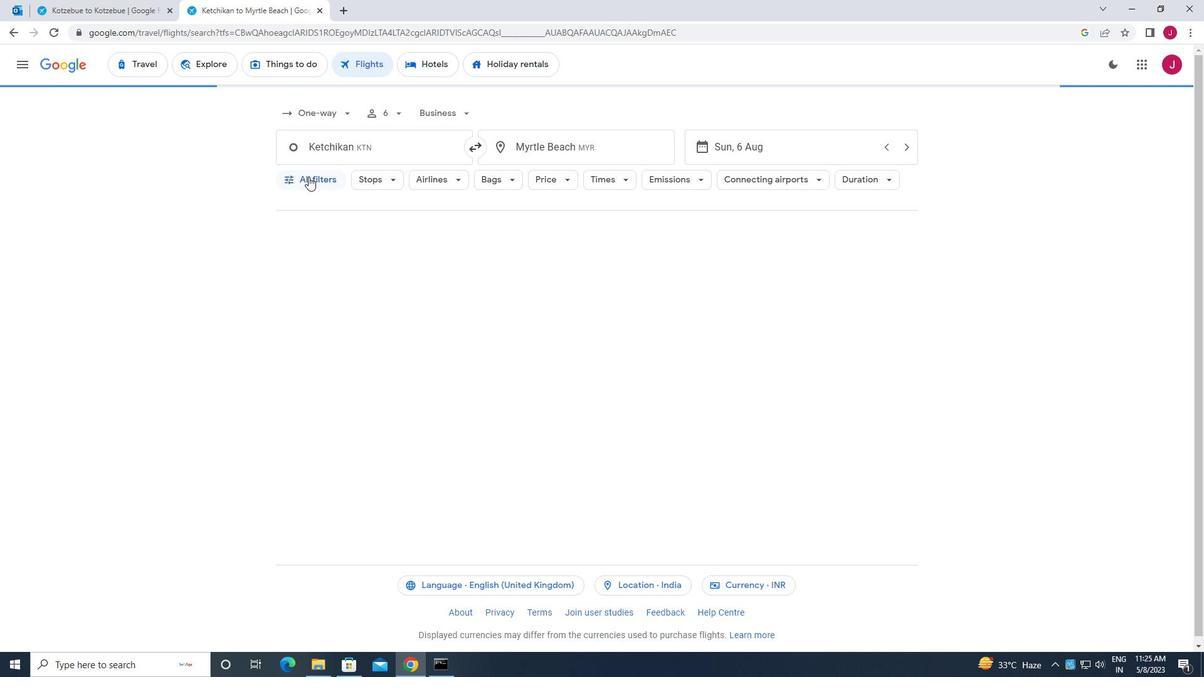 
Action: Mouse moved to (359, 257)
Screenshot: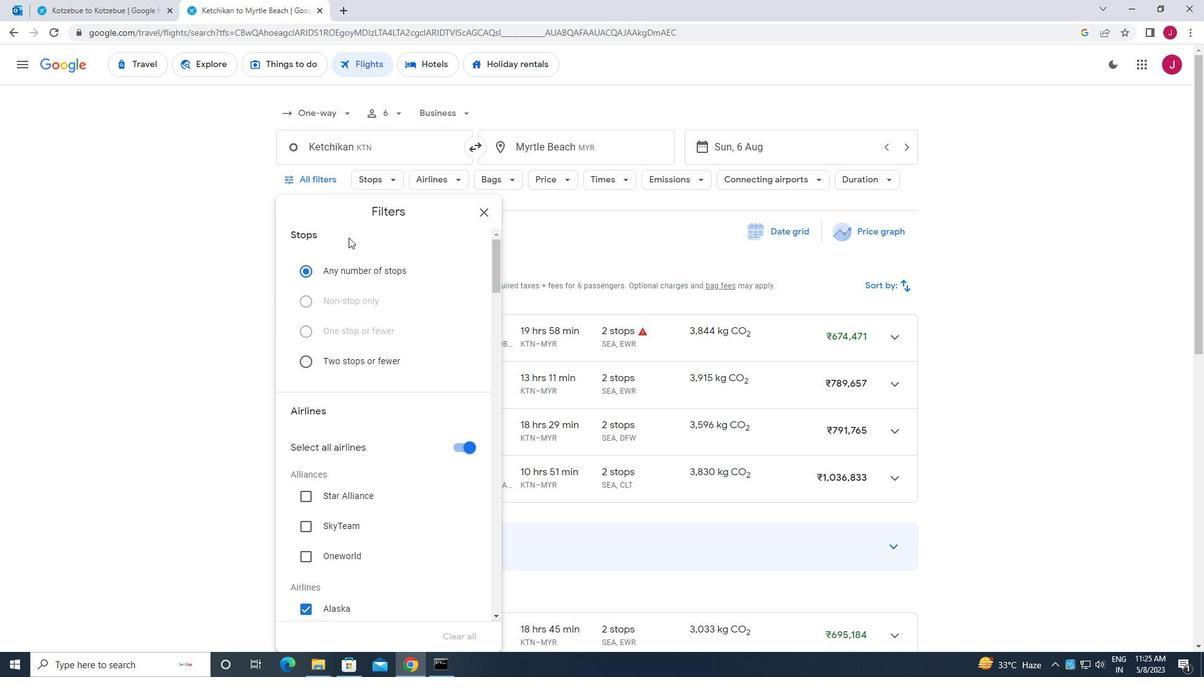 
Action: Mouse scrolled (359, 256) with delta (0, 0)
Screenshot: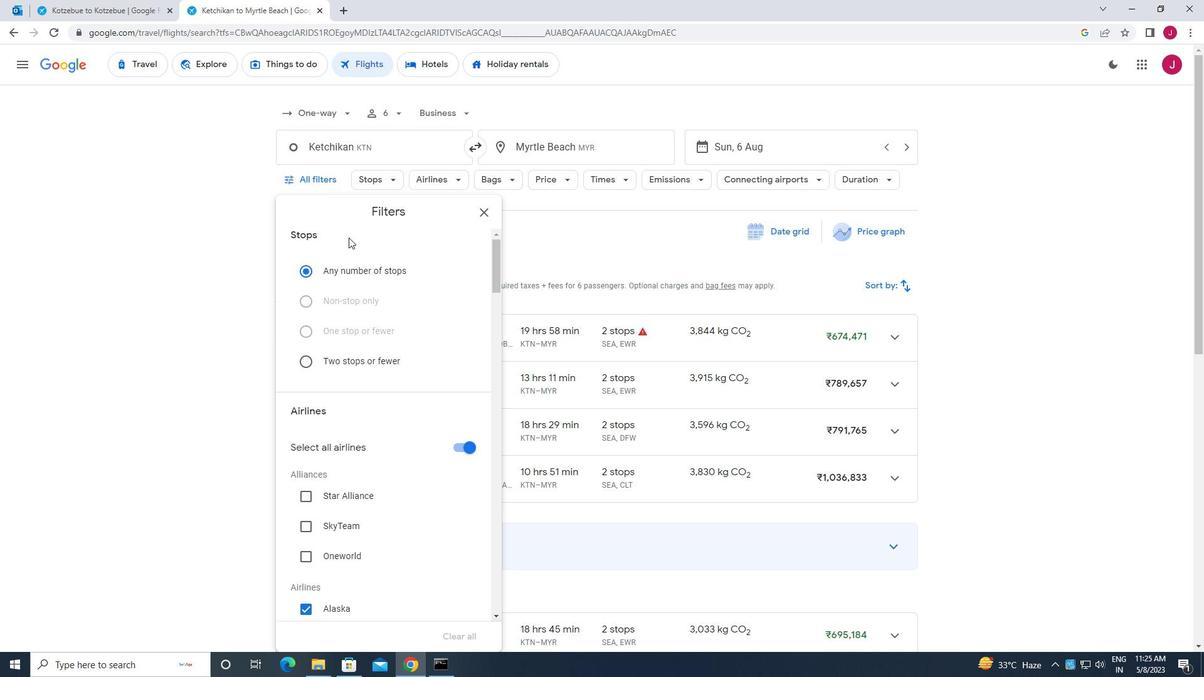 
Action: Mouse moved to (360, 257)
Screenshot: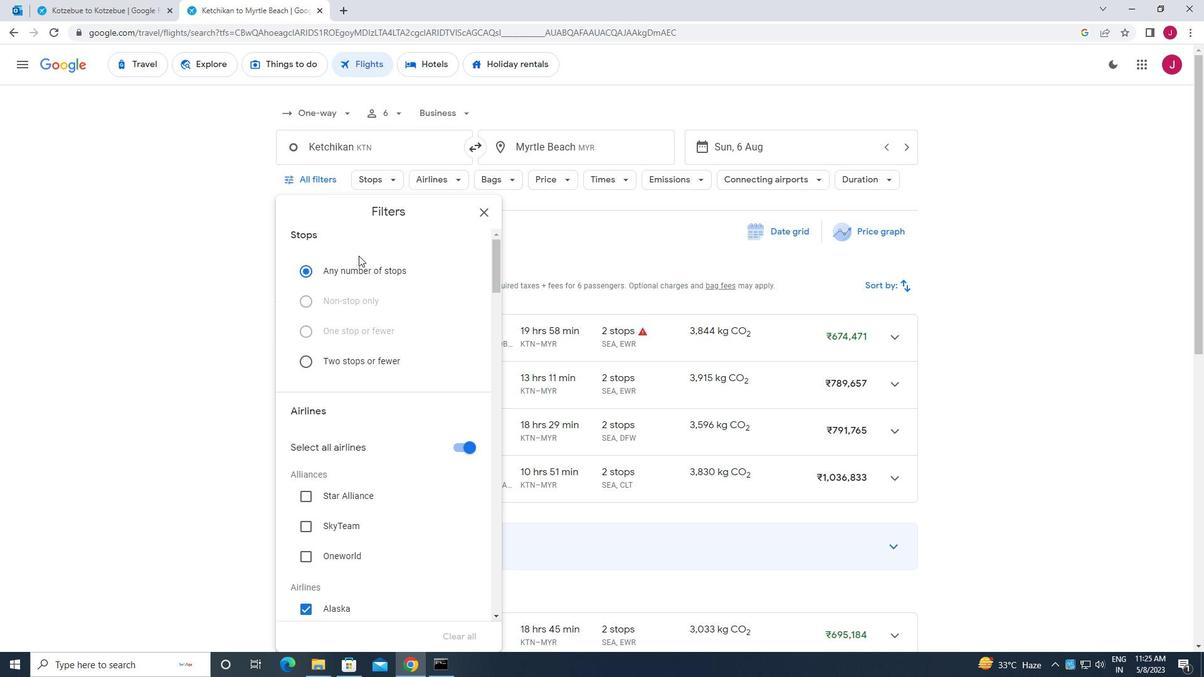 
Action: Mouse scrolled (360, 257) with delta (0, 0)
Screenshot: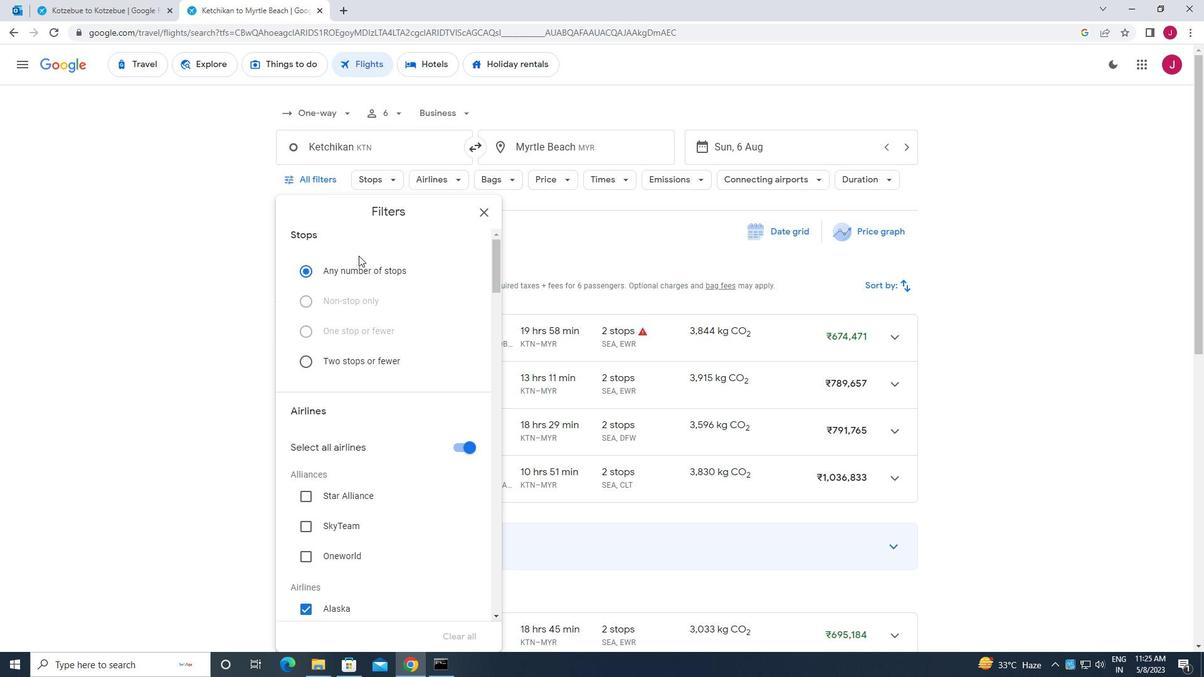 
Action: Mouse moved to (460, 321)
Screenshot: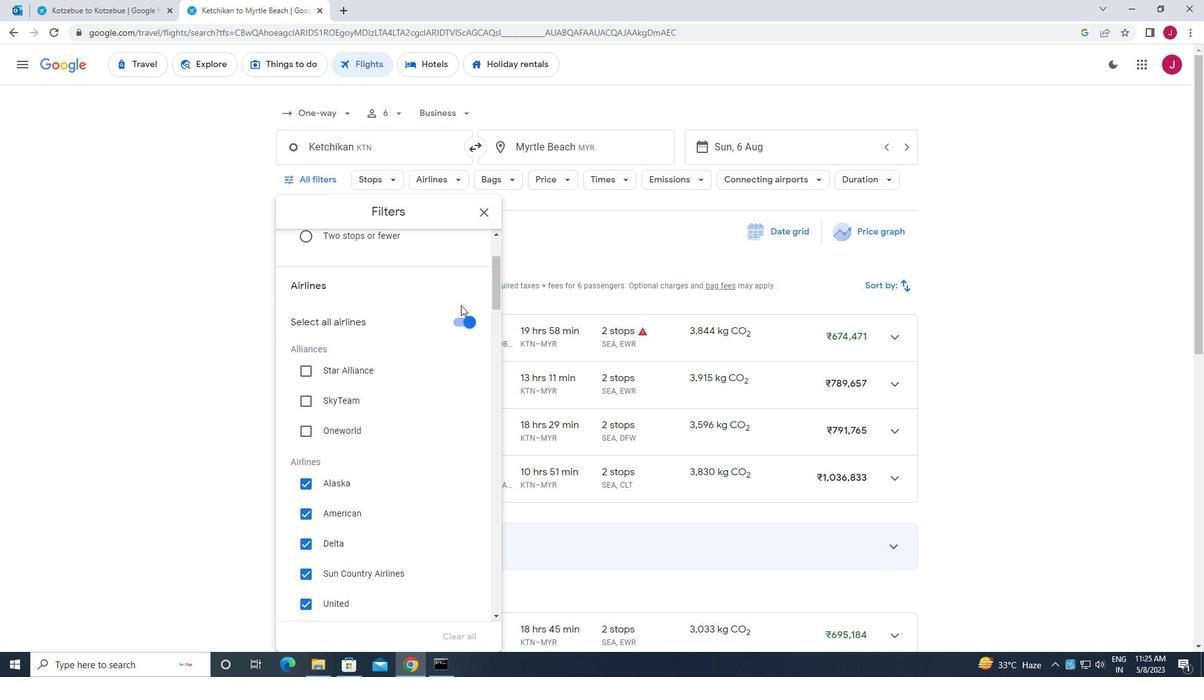 
Action: Mouse pressed left at (460, 321)
Screenshot: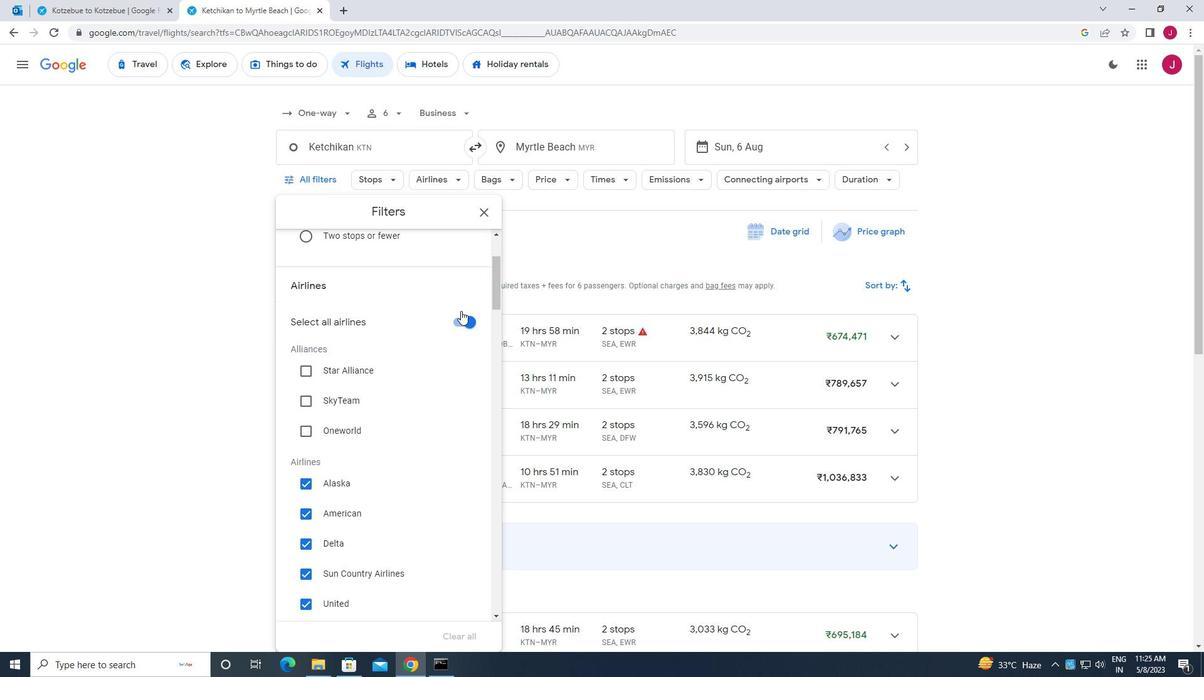 
Action: Mouse moved to (365, 302)
Screenshot: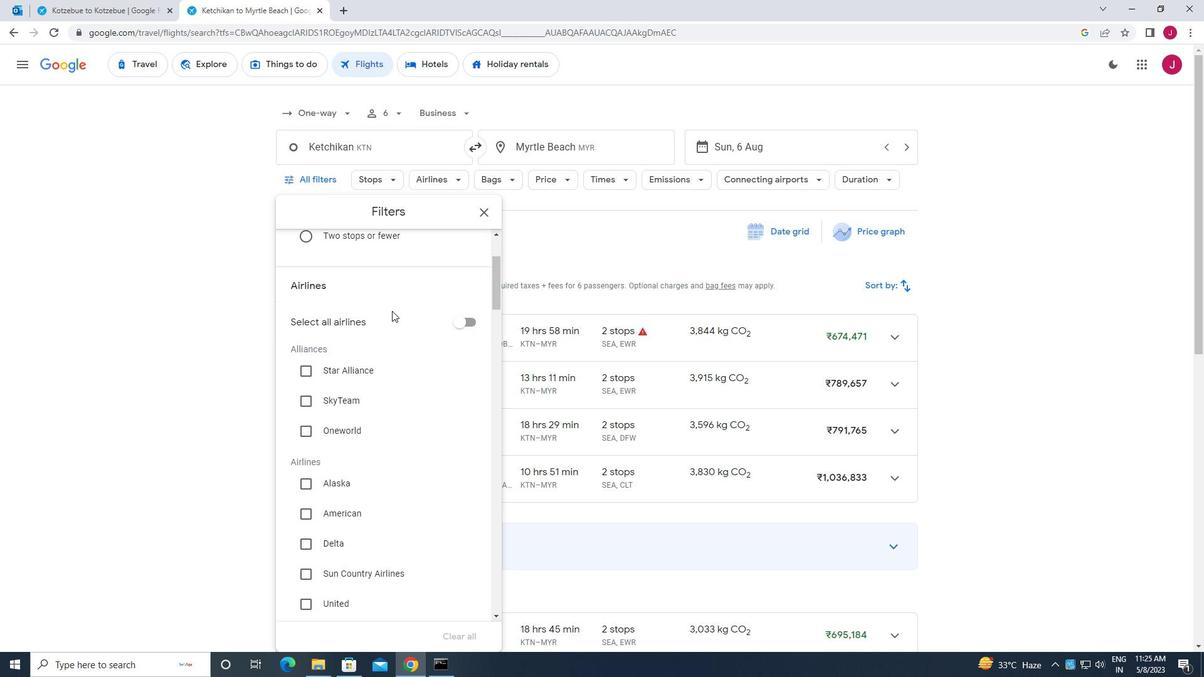 
Action: Mouse scrolled (365, 301) with delta (0, 0)
Screenshot: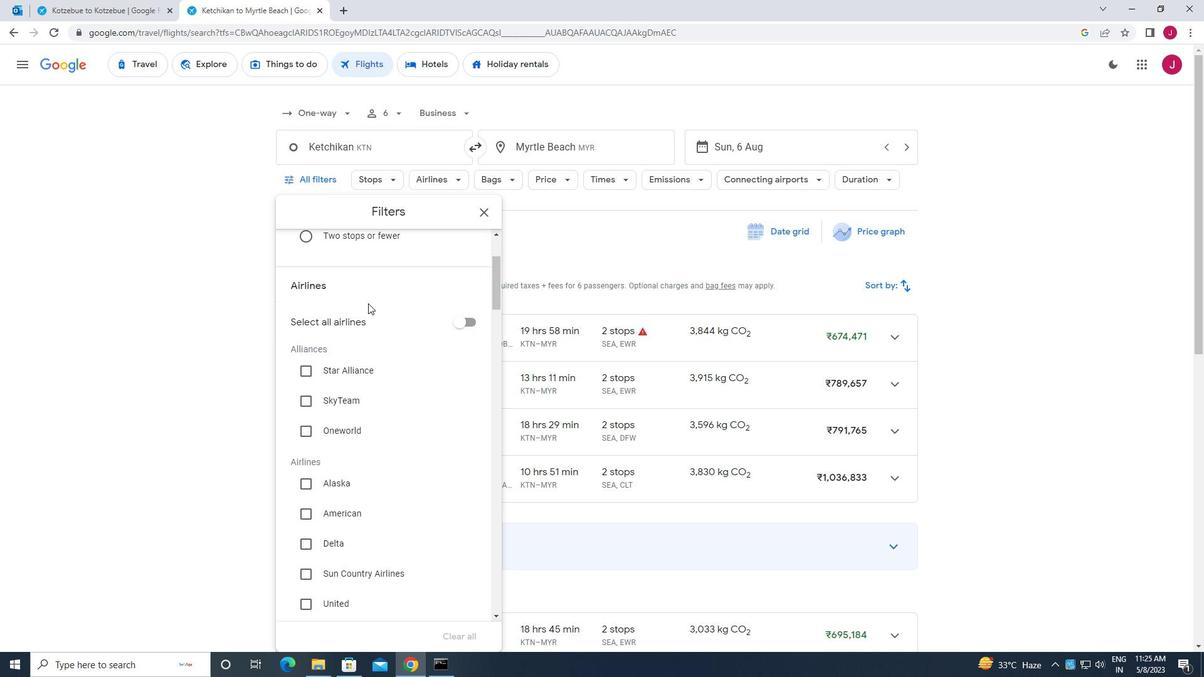 
Action: Mouse scrolled (365, 301) with delta (0, 0)
Screenshot: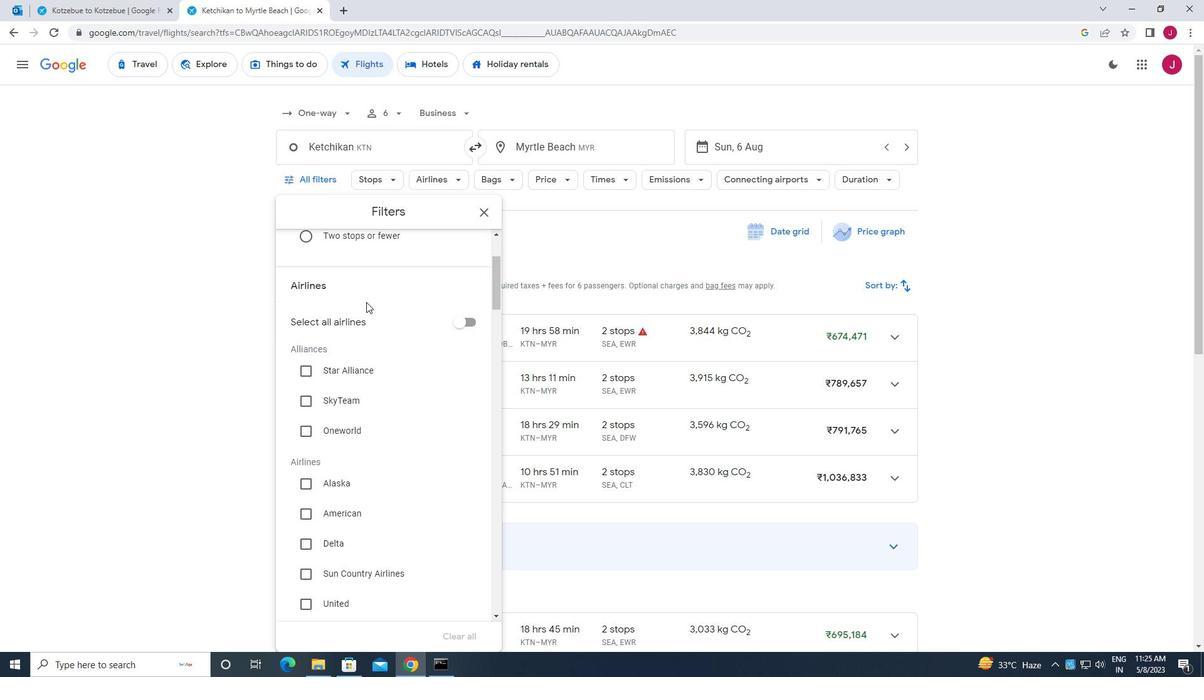 
Action: Mouse moved to (370, 306)
Screenshot: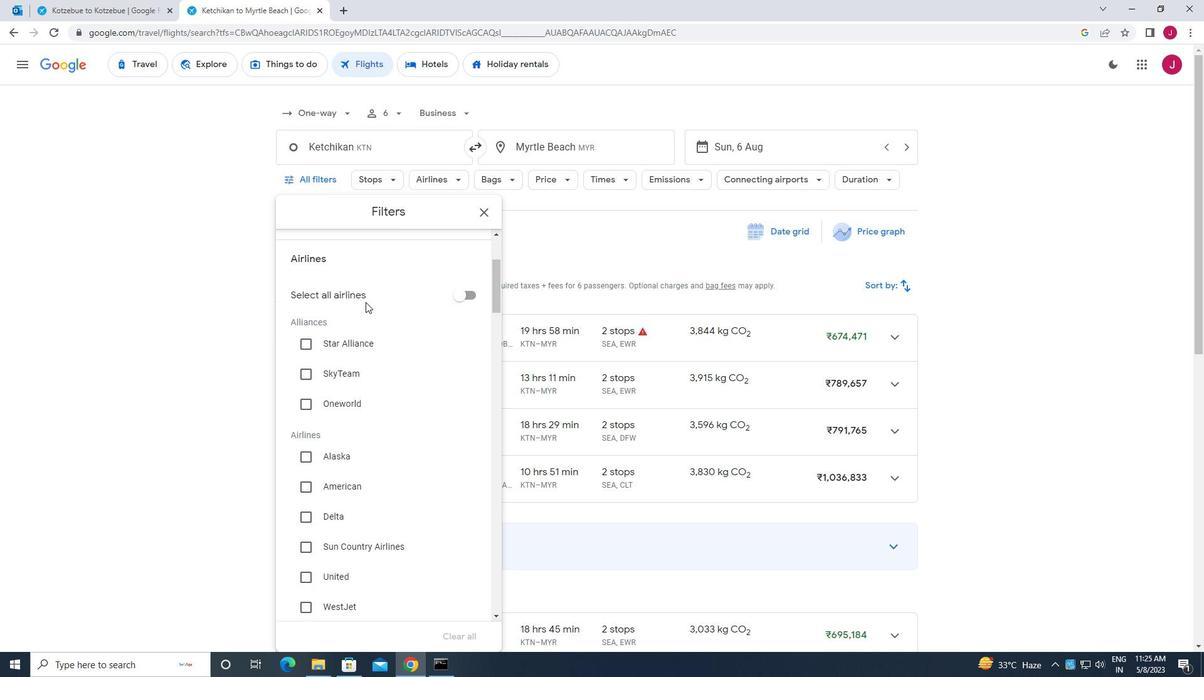
Action: Mouse scrolled (370, 305) with delta (0, 0)
Screenshot: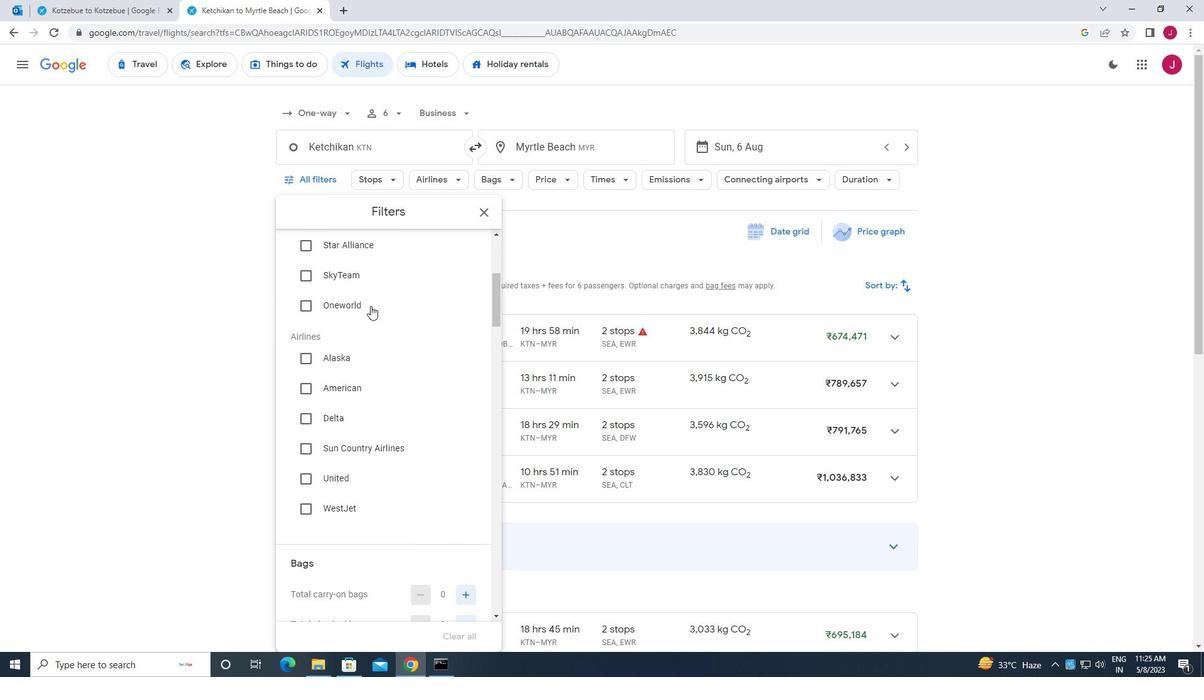 
Action: Mouse moved to (372, 304)
Screenshot: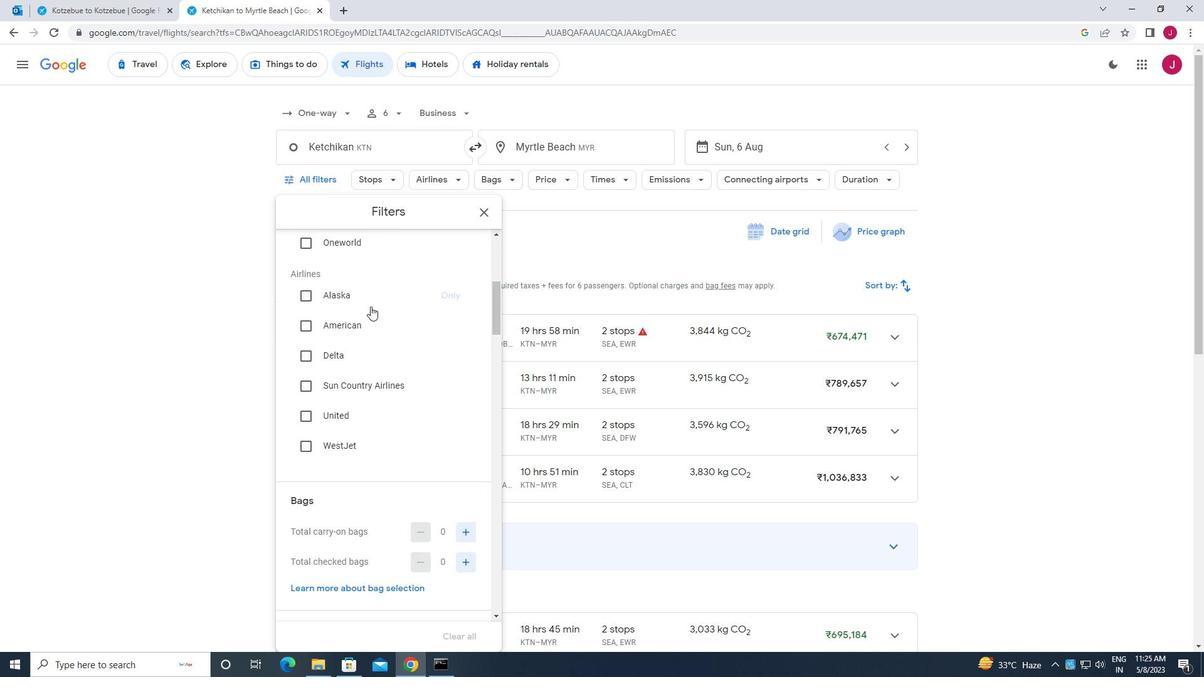 
Action: Mouse scrolled (372, 305) with delta (0, 0)
Screenshot: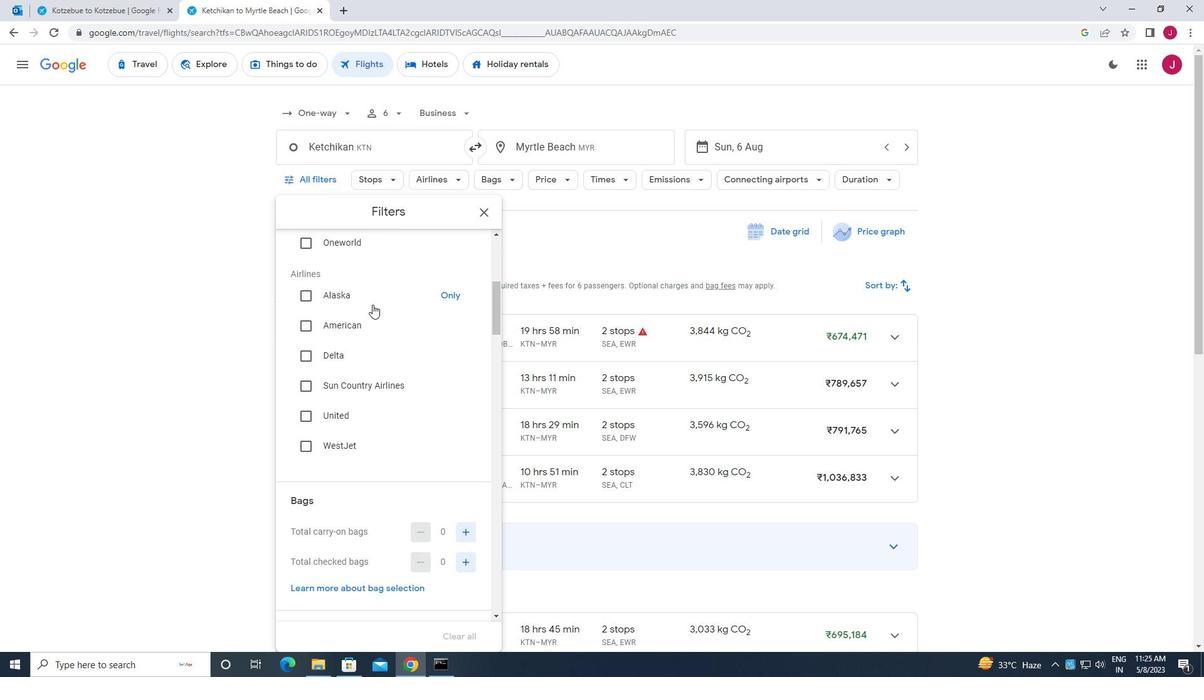 
Action: Mouse scrolled (372, 305) with delta (0, 0)
Screenshot: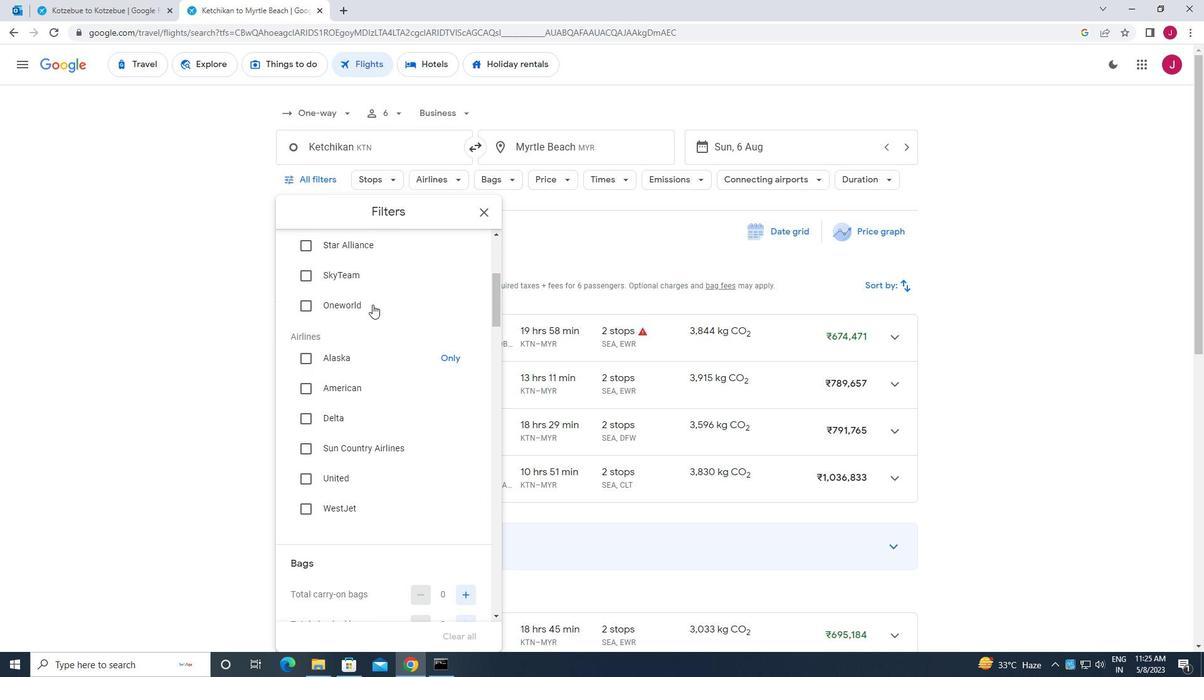 
Action: Mouse scrolled (372, 304) with delta (0, 0)
Screenshot: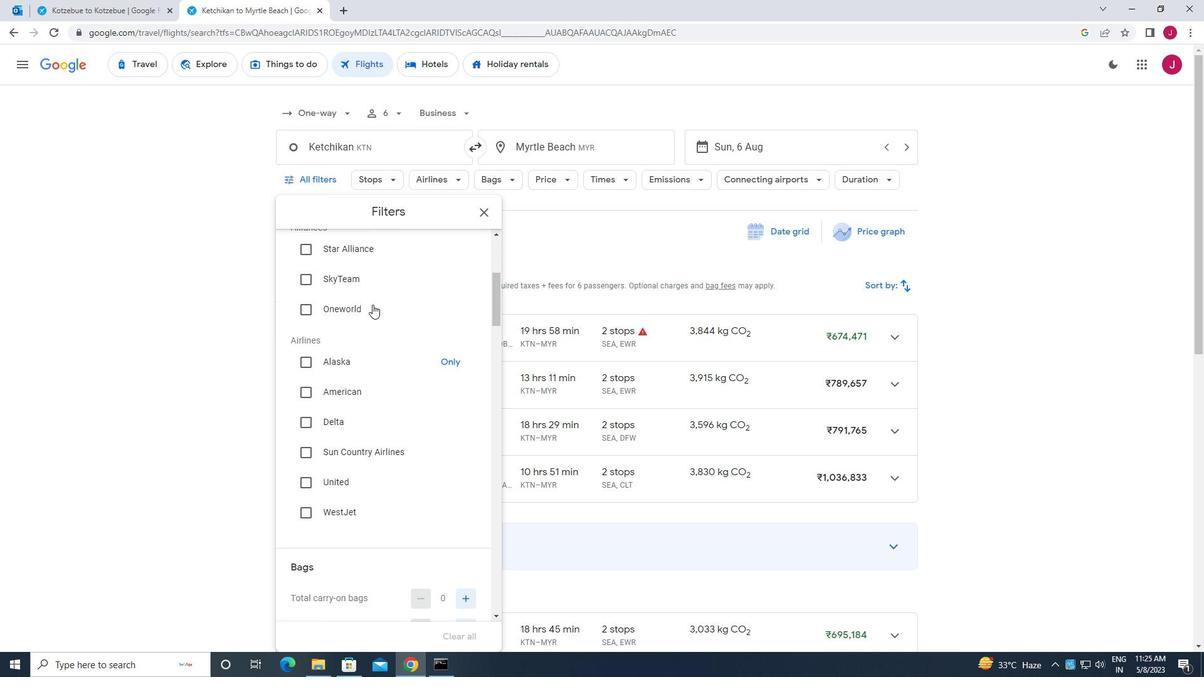 
Action: Mouse scrolled (372, 304) with delta (0, 0)
Screenshot: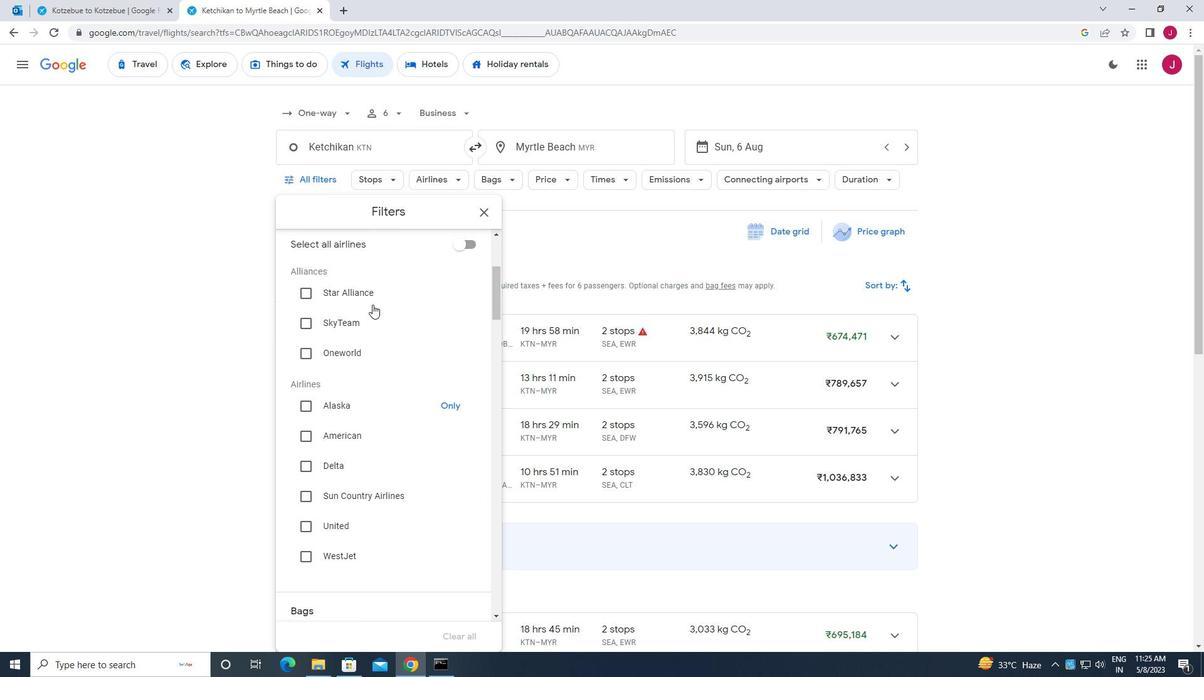 
Action: Mouse scrolled (372, 304) with delta (0, 0)
Screenshot: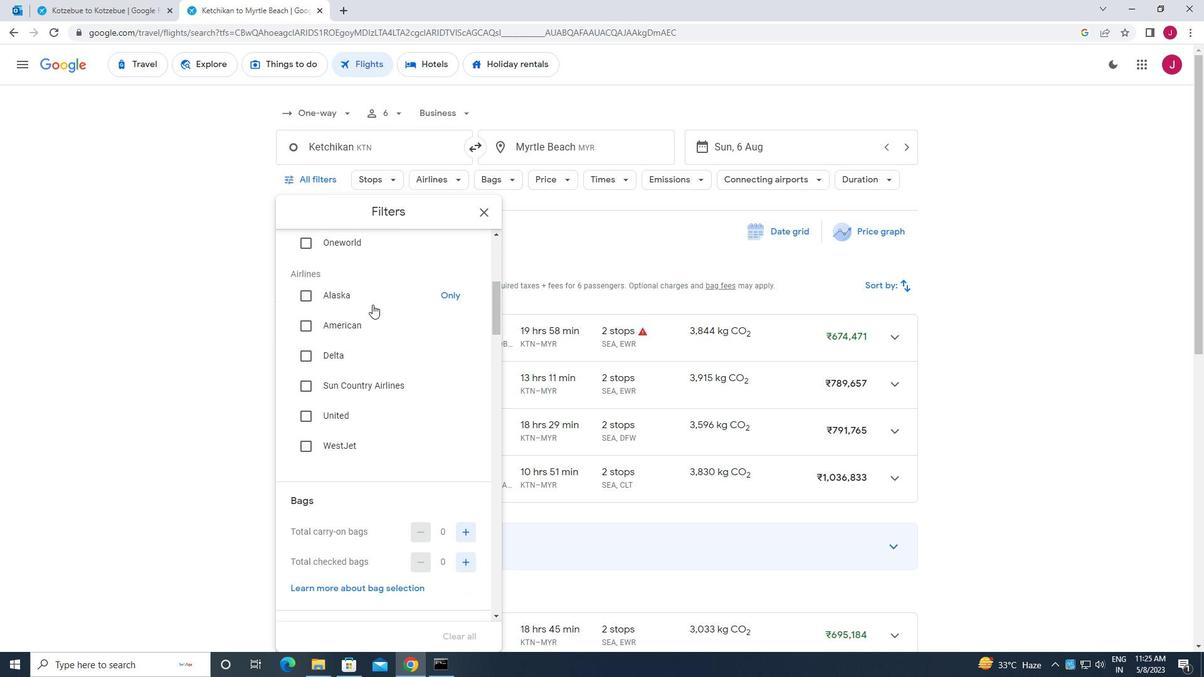 
Action: Mouse scrolled (372, 304) with delta (0, 0)
Screenshot: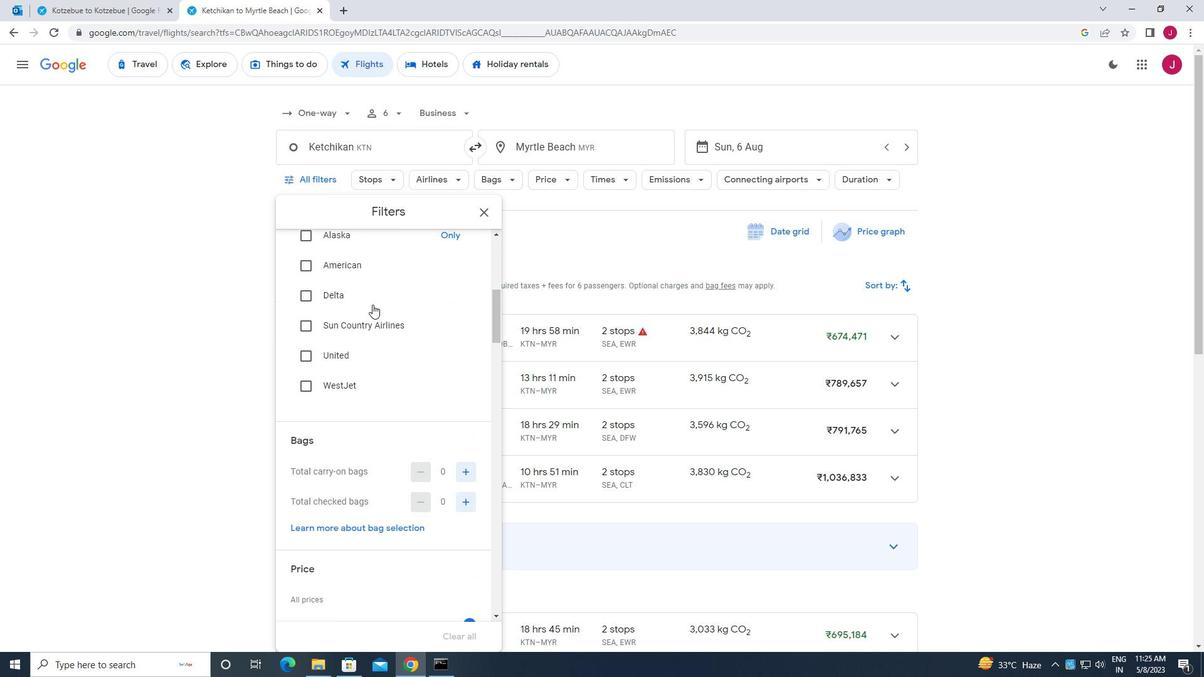 
Action: Mouse scrolled (372, 304) with delta (0, 0)
Screenshot: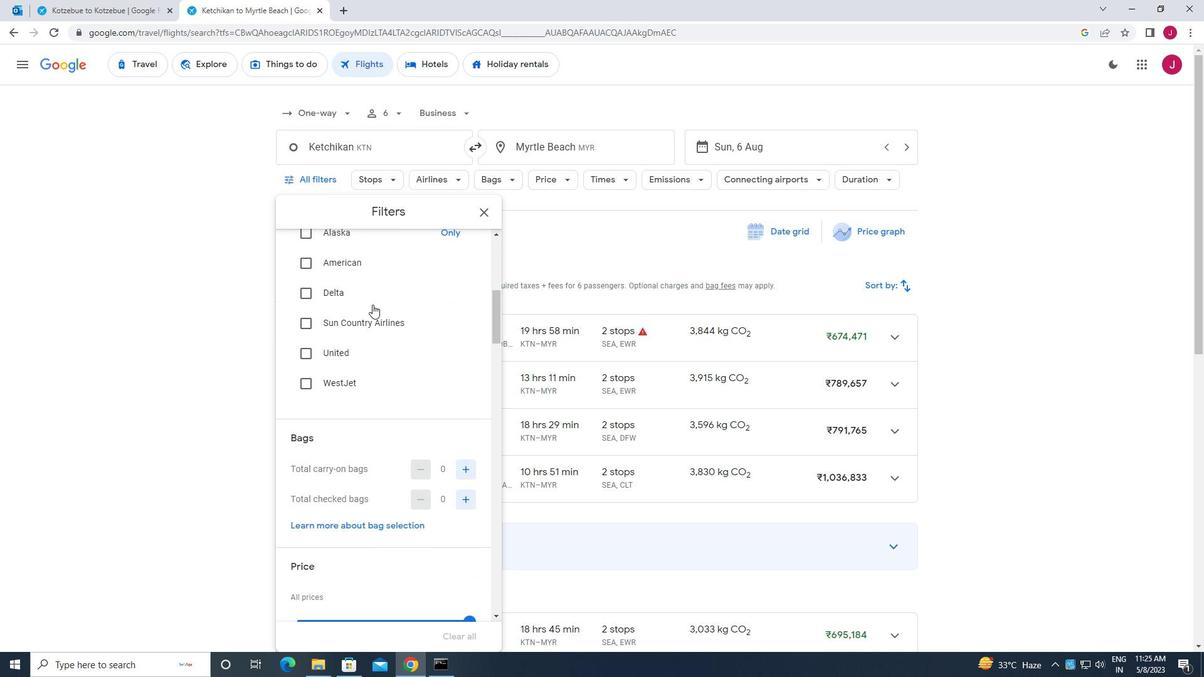 
Action: Mouse scrolled (372, 304) with delta (0, 0)
Screenshot: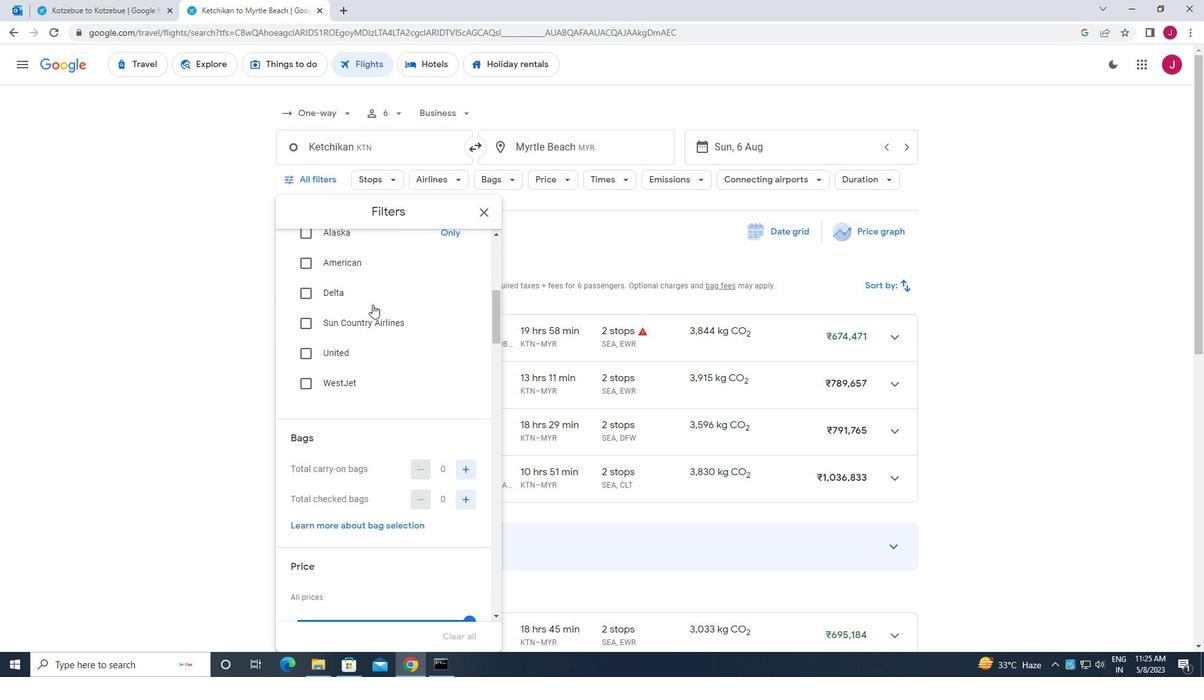 
Action: Mouse scrolled (372, 304) with delta (0, 0)
Screenshot: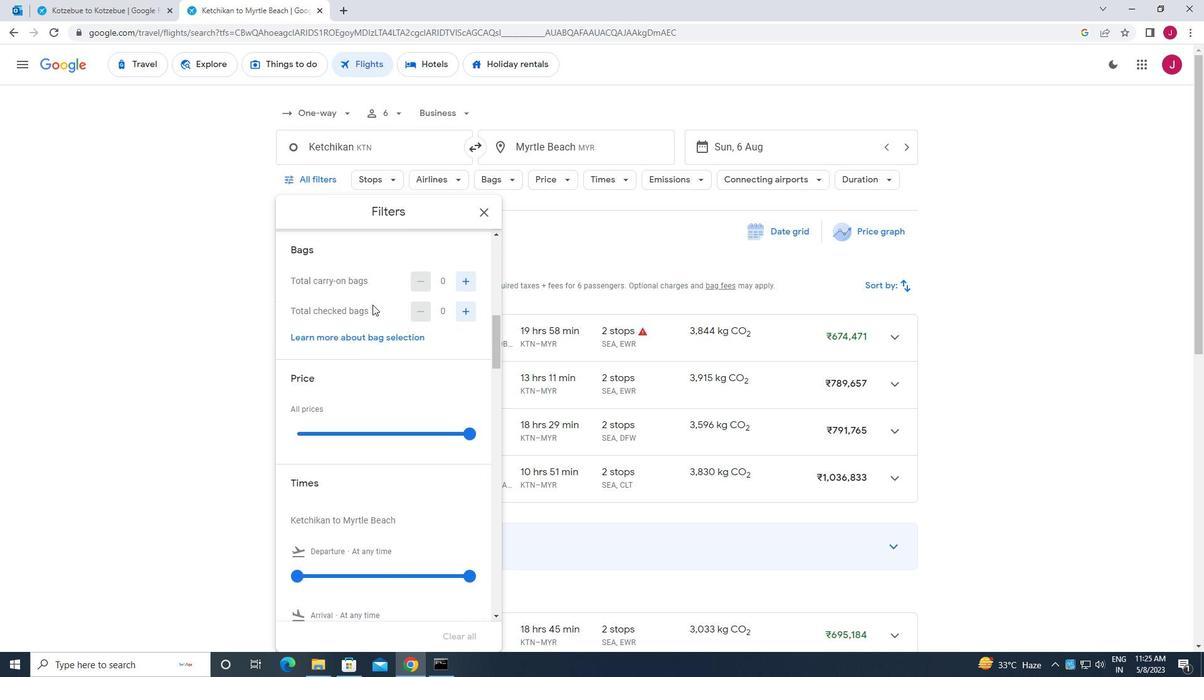 
Action: Mouse moved to (466, 245)
Screenshot: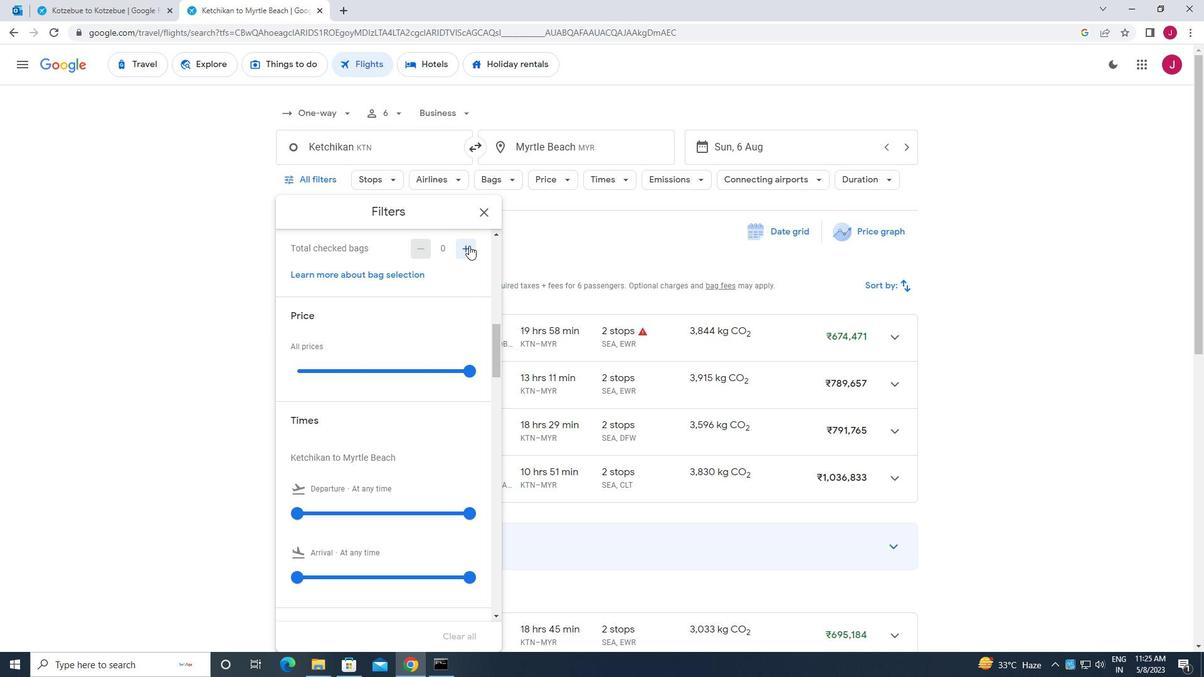 
Action: Mouse pressed left at (466, 245)
Screenshot: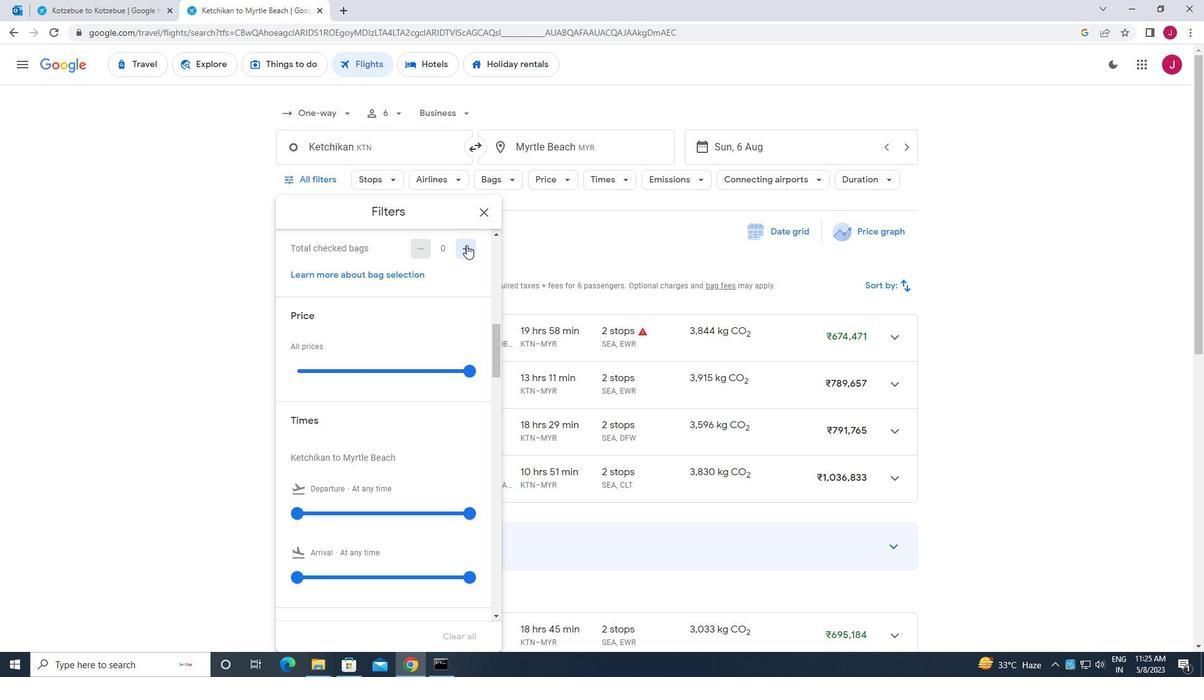 
Action: Mouse pressed left at (466, 245)
Screenshot: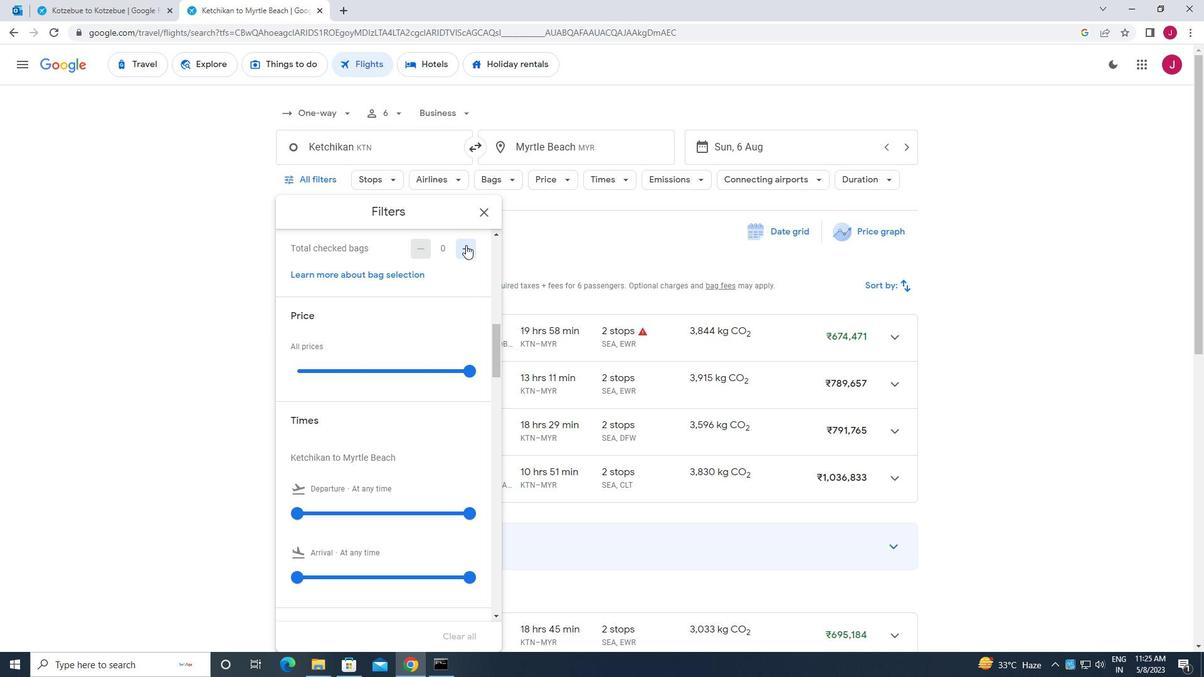 
Action: Mouse pressed left at (466, 245)
Screenshot: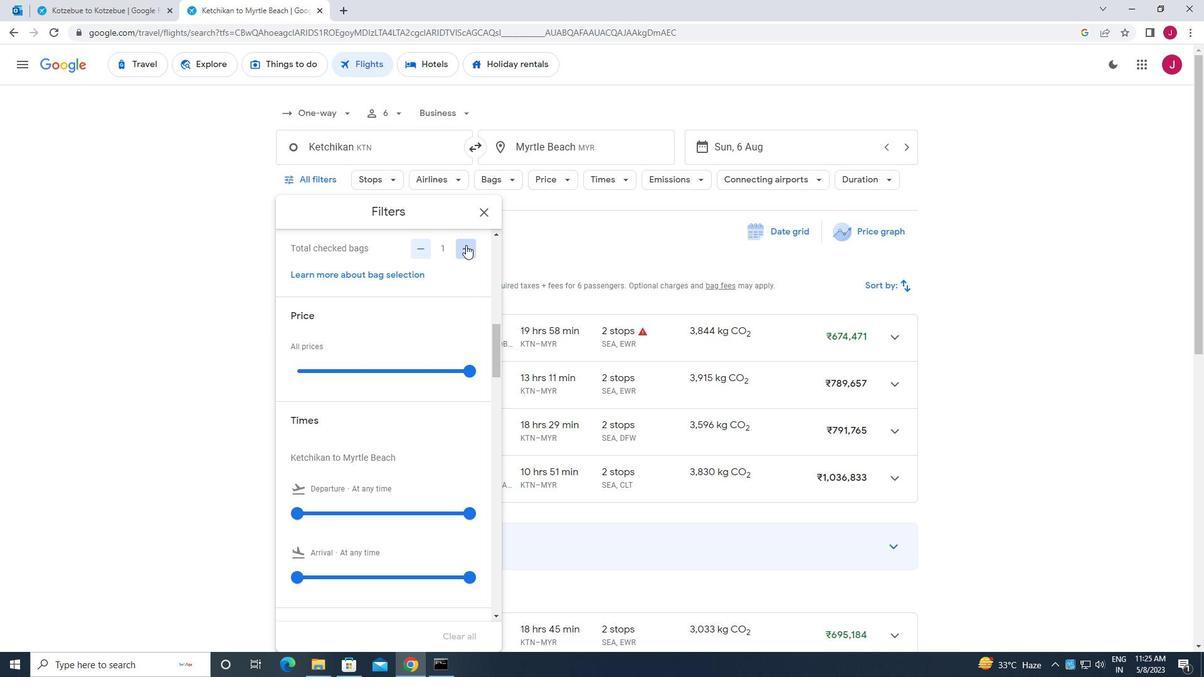 
Action: Mouse pressed left at (466, 245)
Screenshot: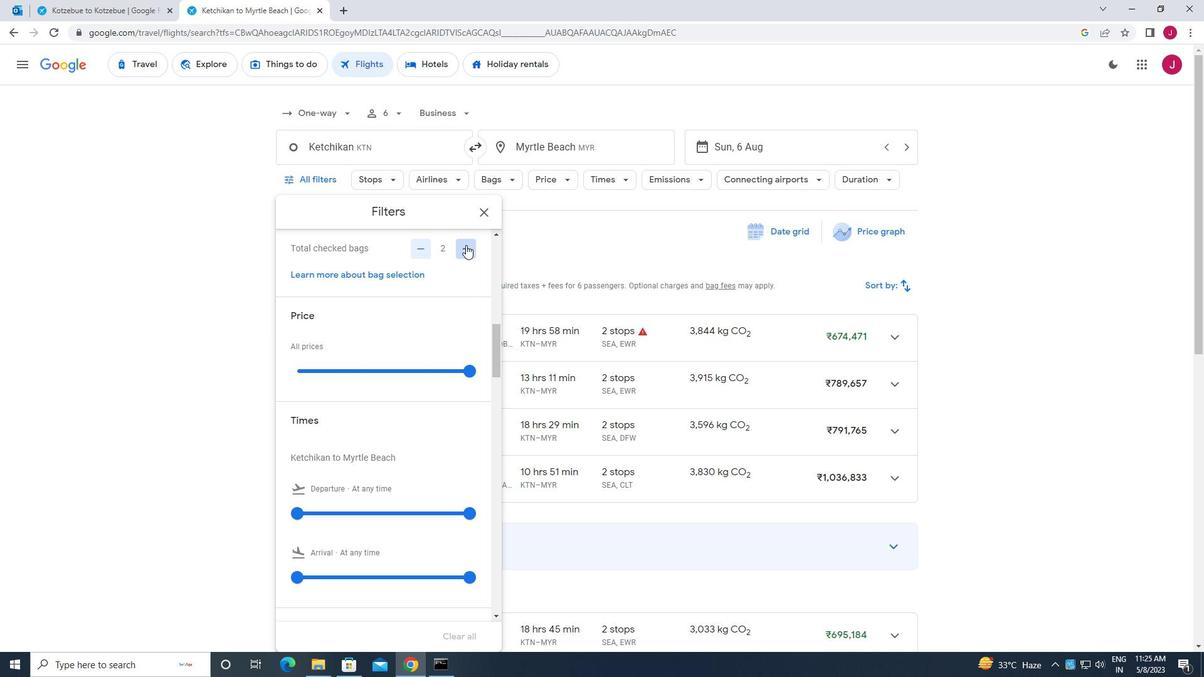 
Action: Mouse scrolled (466, 244) with delta (0, 0)
Screenshot: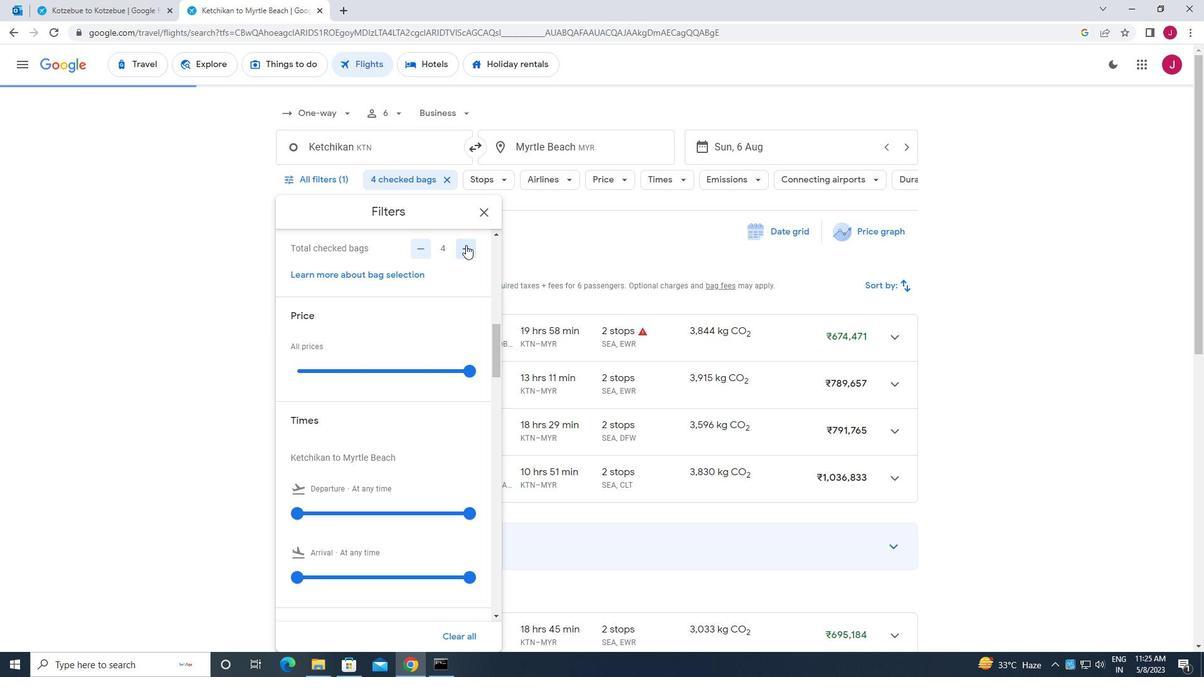 
Action: Mouse moved to (471, 307)
Screenshot: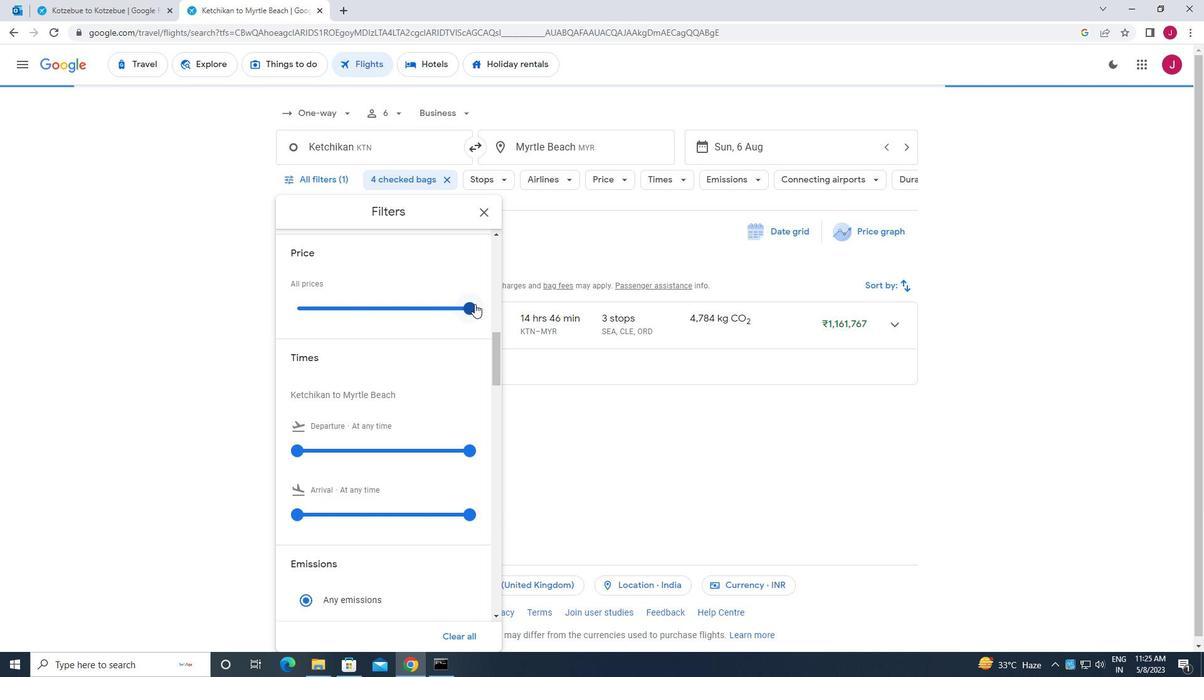 
Action: Mouse pressed left at (471, 307)
Screenshot: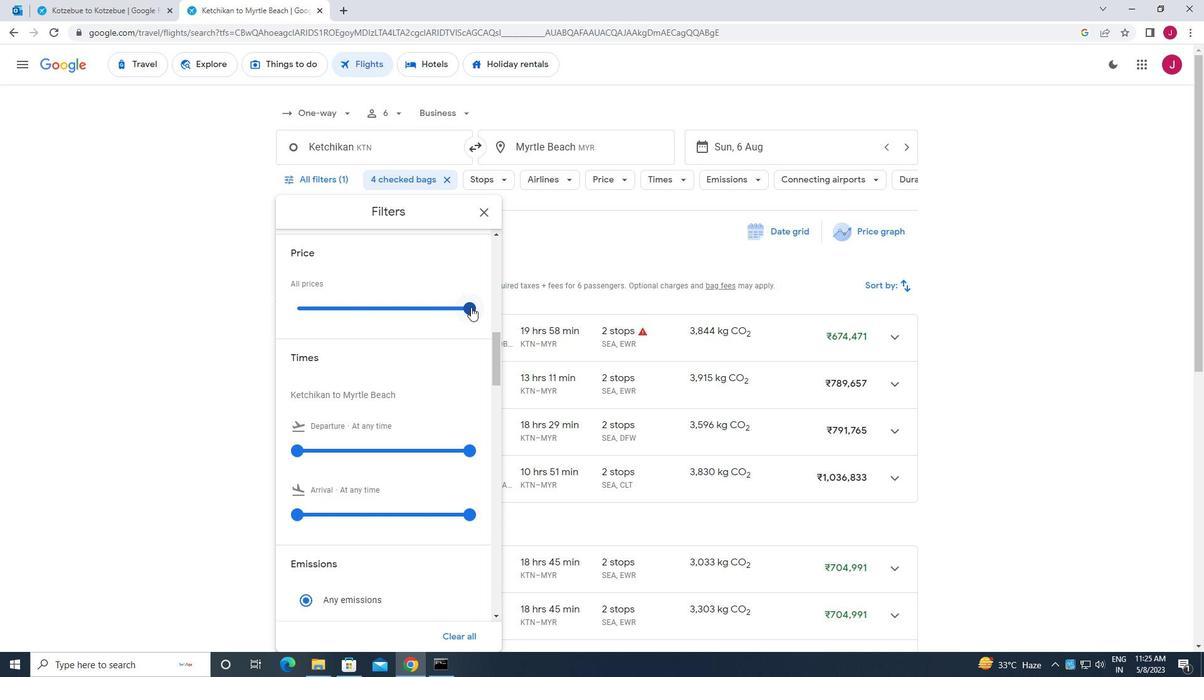 
Action: Mouse moved to (356, 294)
Screenshot: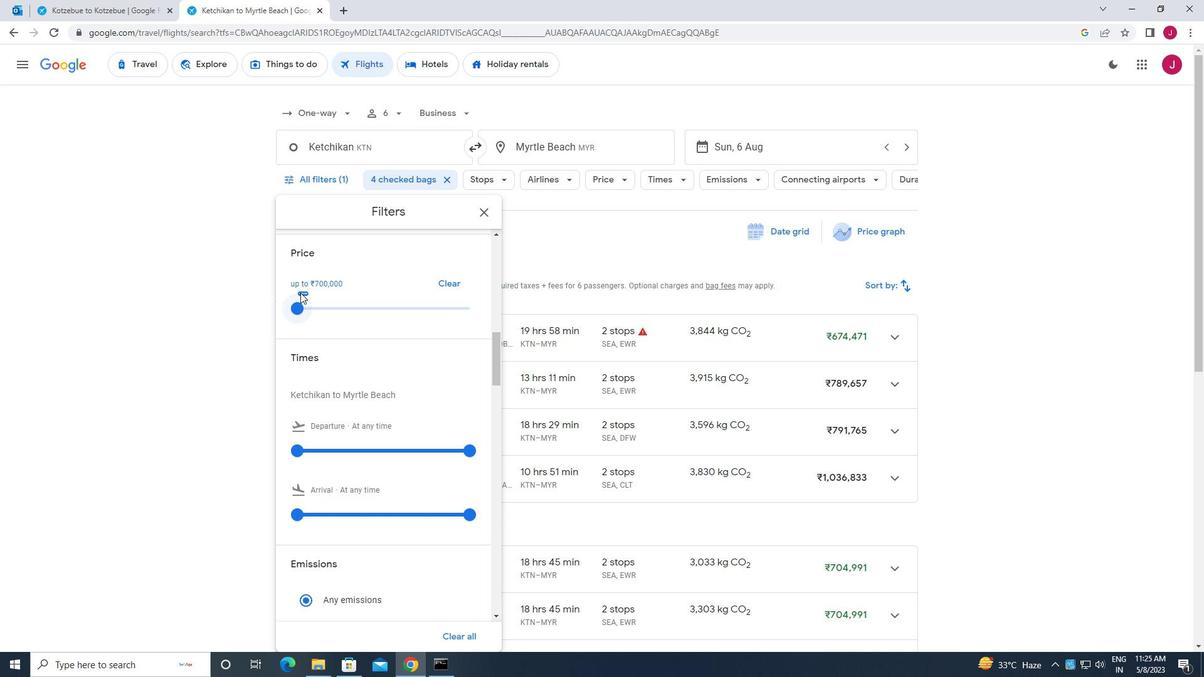 
Action: Mouse scrolled (356, 294) with delta (0, 0)
Screenshot: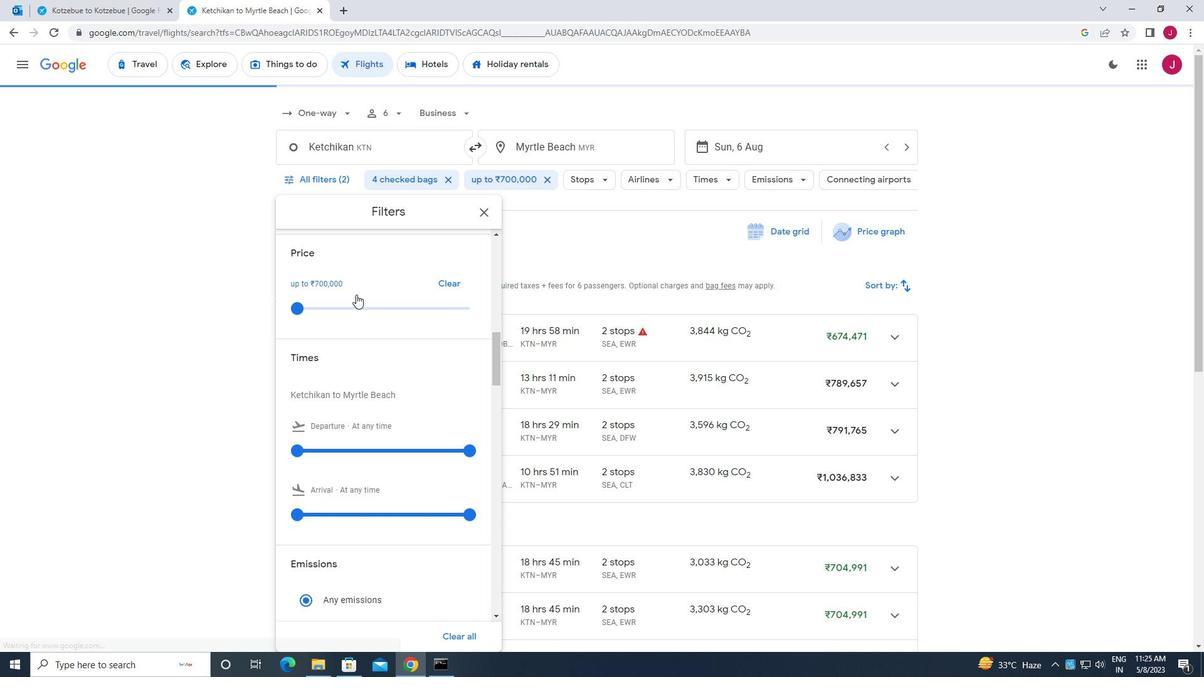 
Action: Mouse scrolled (356, 294) with delta (0, 0)
Screenshot: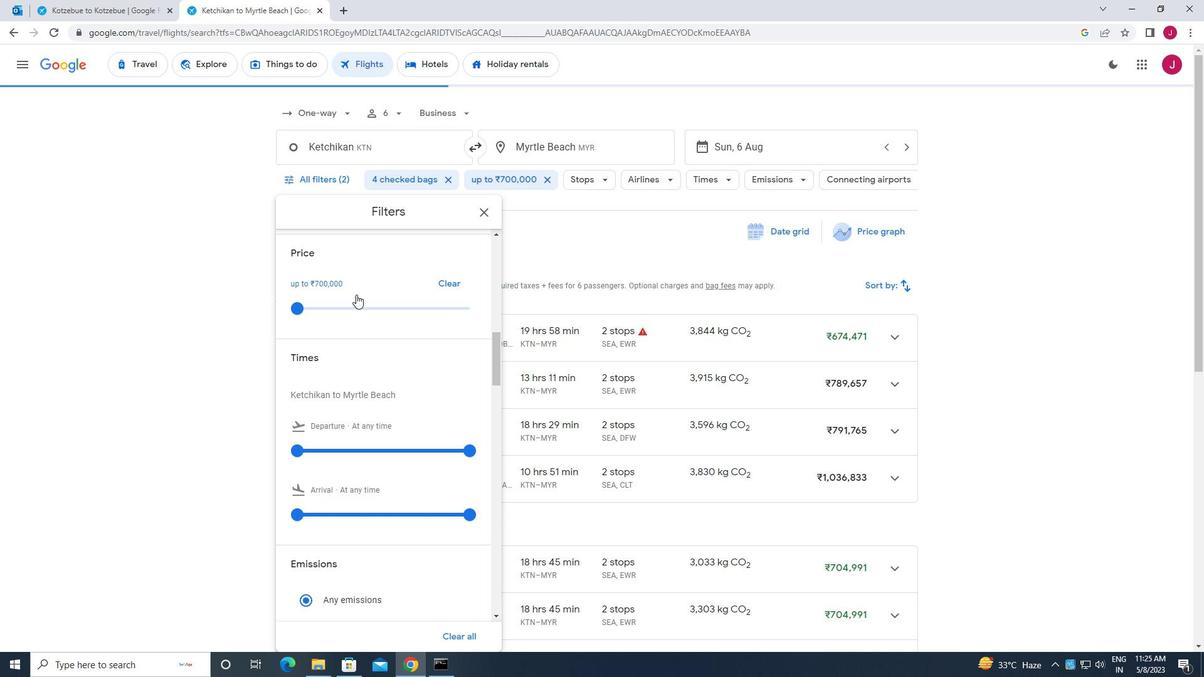 
Action: Mouse moved to (301, 326)
Screenshot: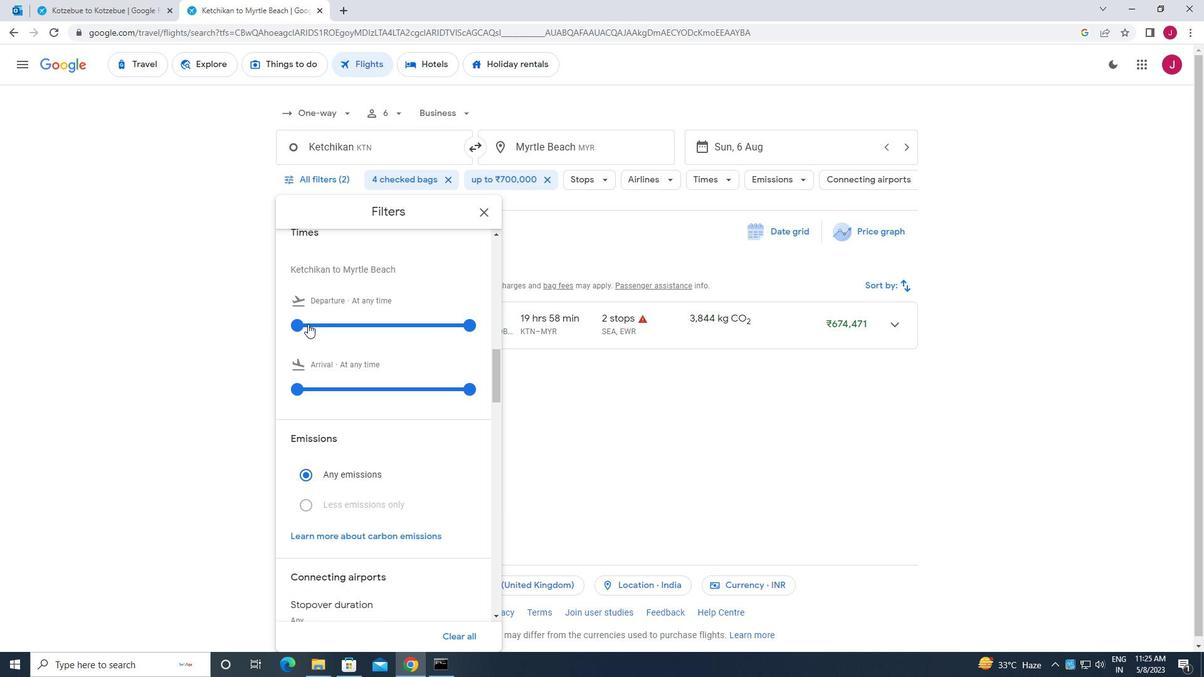 
Action: Mouse pressed left at (301, 326)
Screenshot: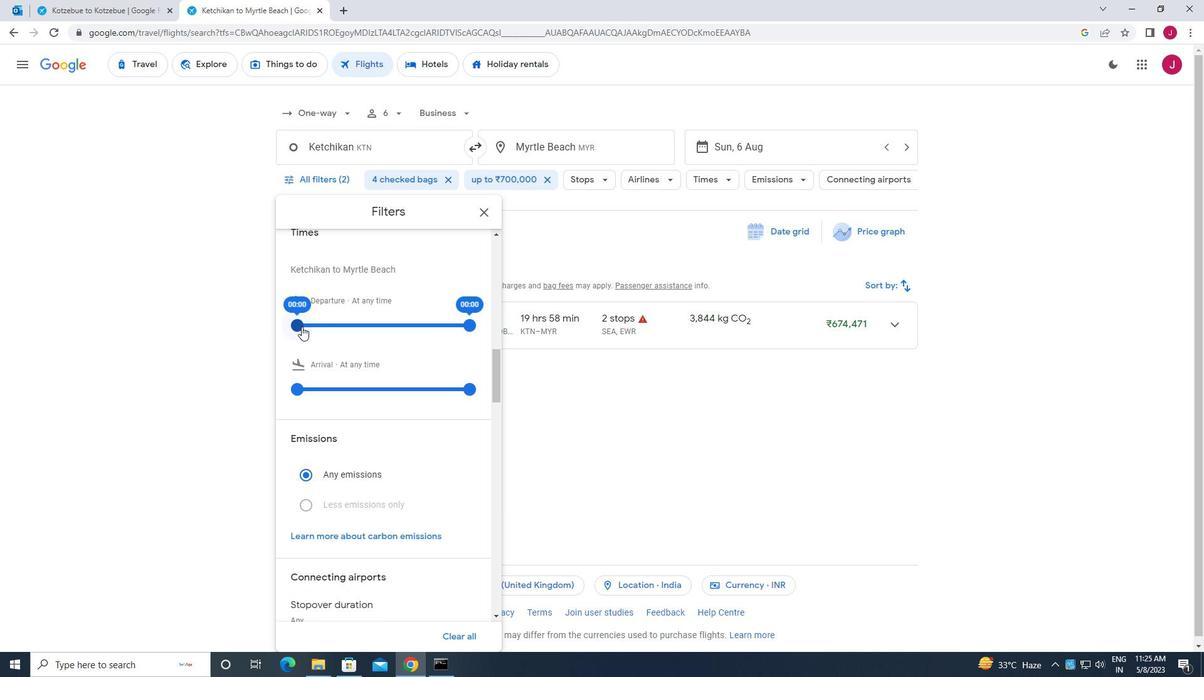 
Action: Mouse moved to (470, 325)
Screenshot: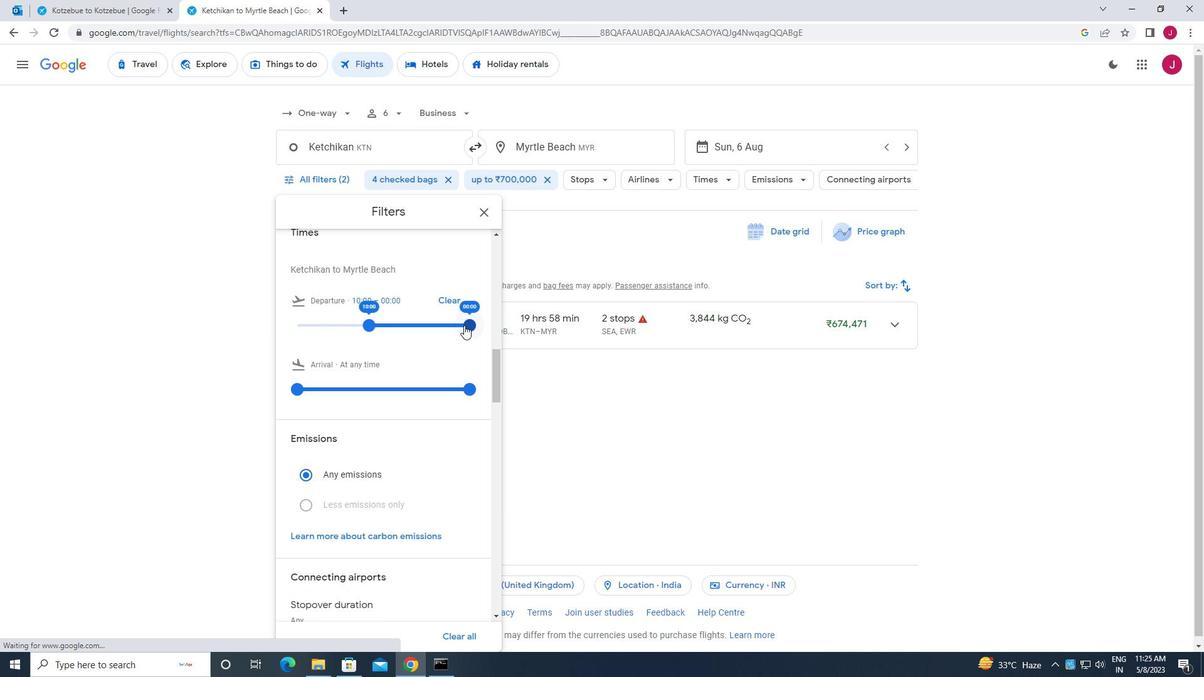 
Action: Mouse pressed left at (470, 325)
Screenshot: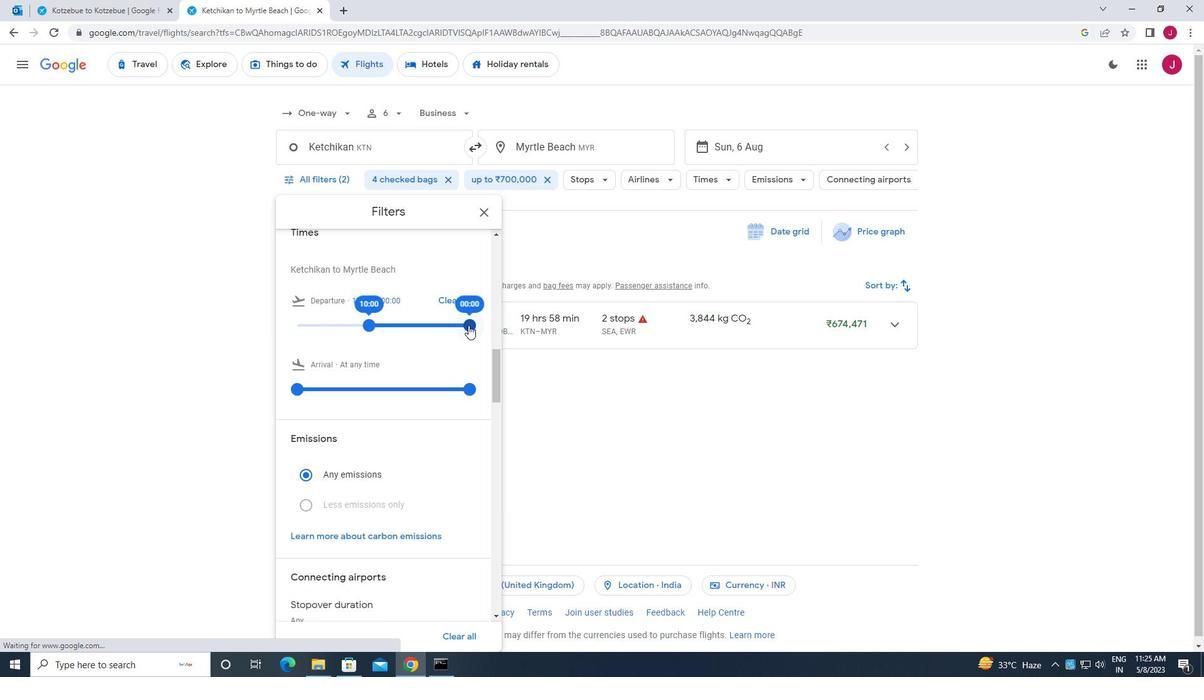 
Action: Mouse moved to (485, 215)
Screenshot: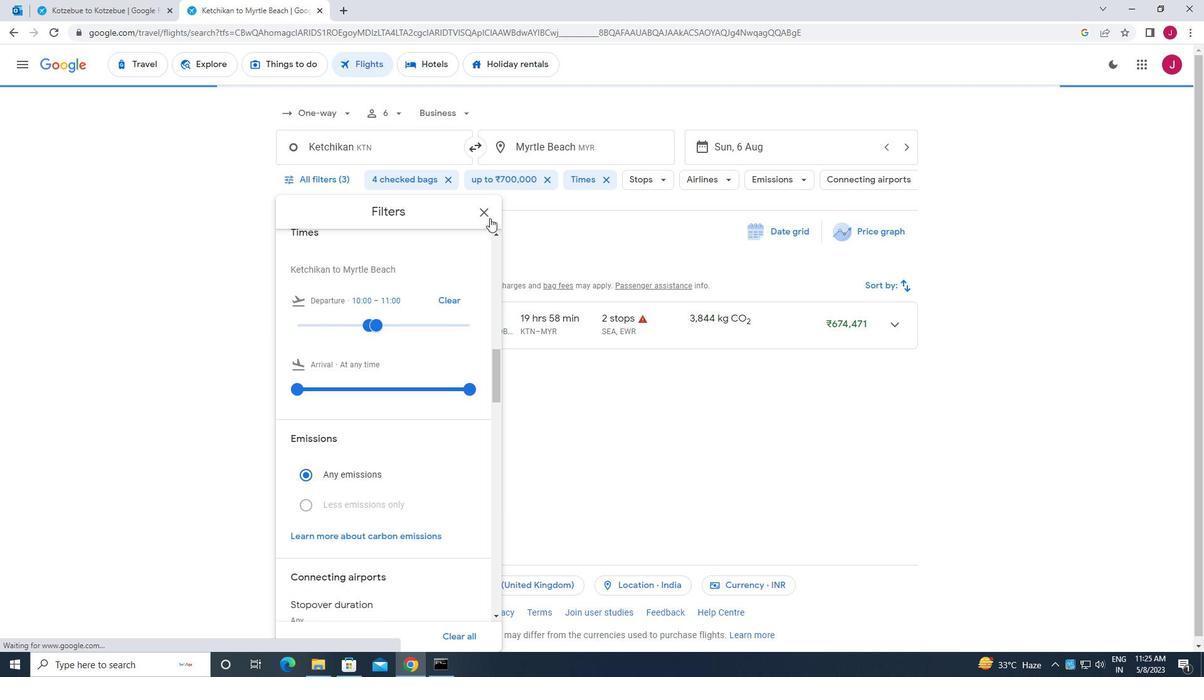 
Action: Mouse pressed left at (485, 215)
Screenshot: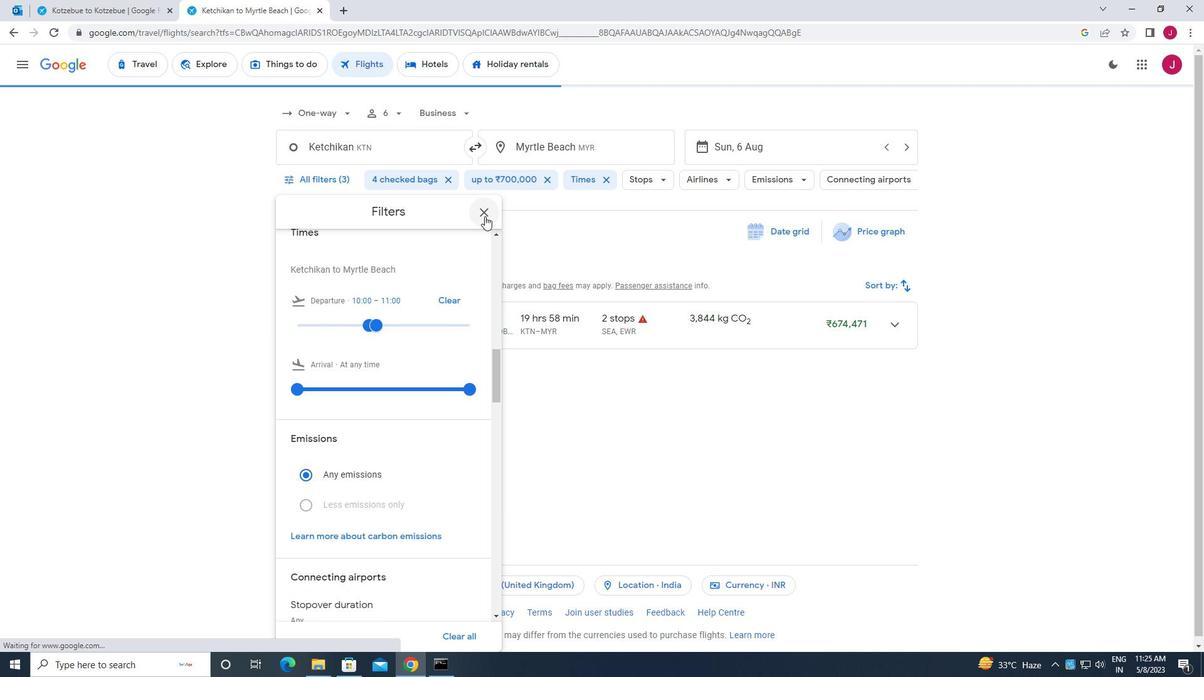 
Action: Mouse moved to (490, 214)
Screenshot: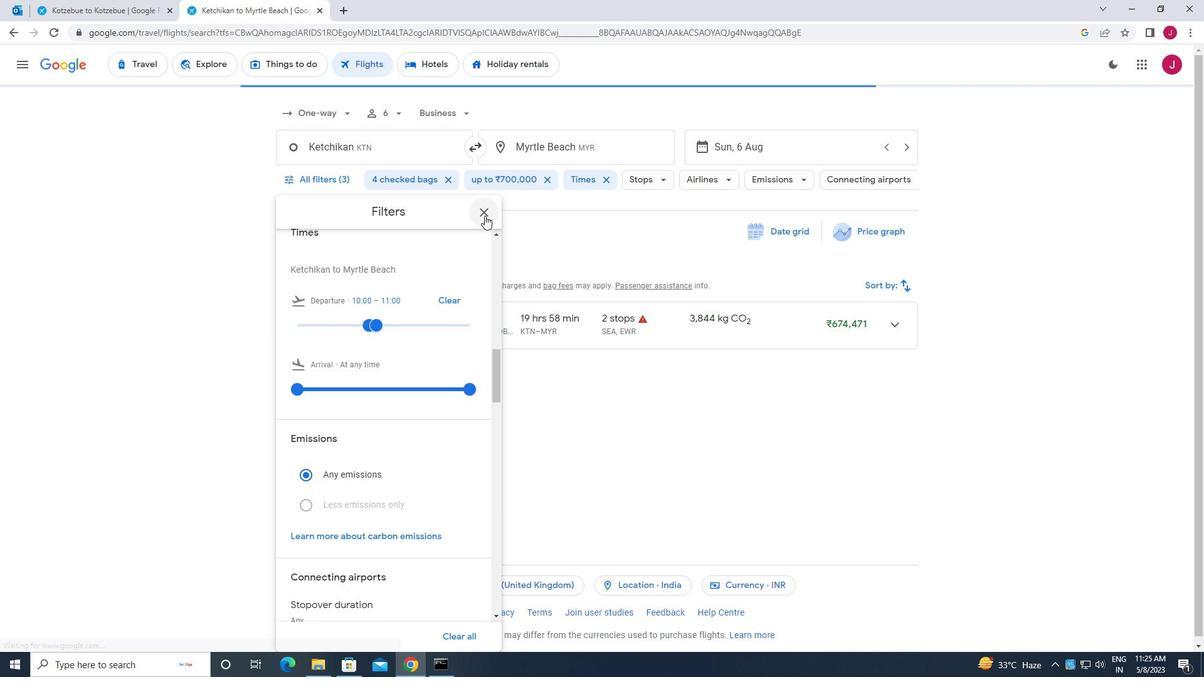 
